 Task: Search one way flight ticket for 1 adult, 1 child, 1 infant in seat in premium economy from Brownsville: Brownsville/south Padre Island International Airport to Rockford: Chicago Rockford International Airport(was Northwest Chicagoland Regional Airport At Rockford) on 5-1-2023. Choice of flights is Emirates. Number of bags: 2 carry on bags and 4 checked bags. Outbound departure time preference is 17:00.
Action: Mouse moved to (327, 359)
Screenshot: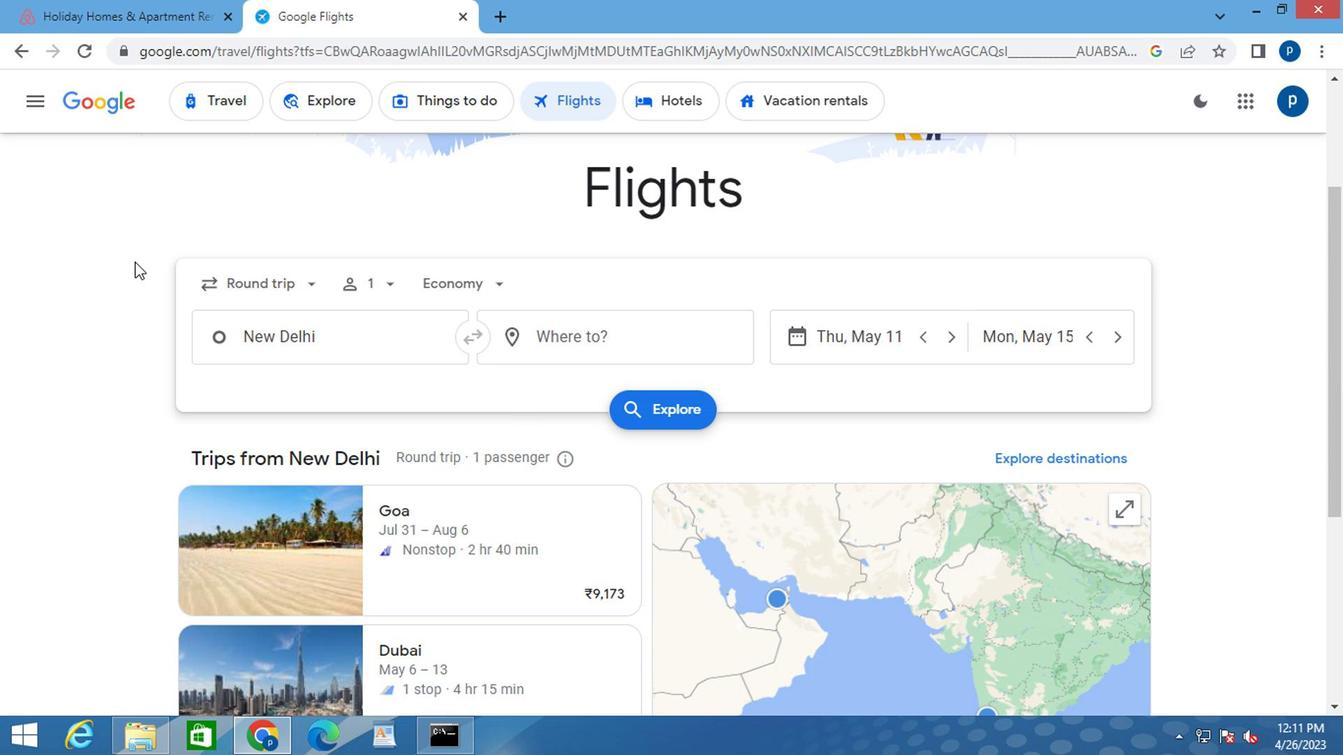 
Action: Mouse pressed left at (327, 359)
Screenshot: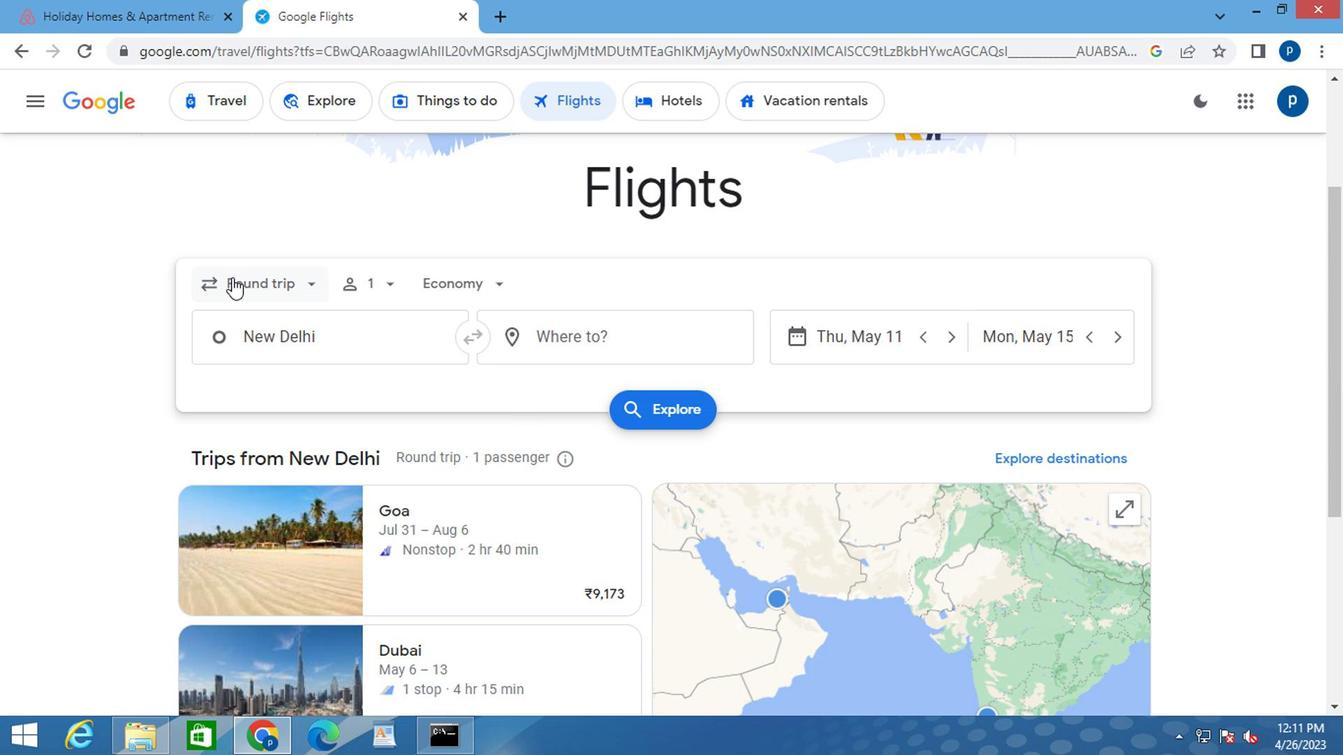 
Action: Mouse moved to (371, 424)
Screenshot: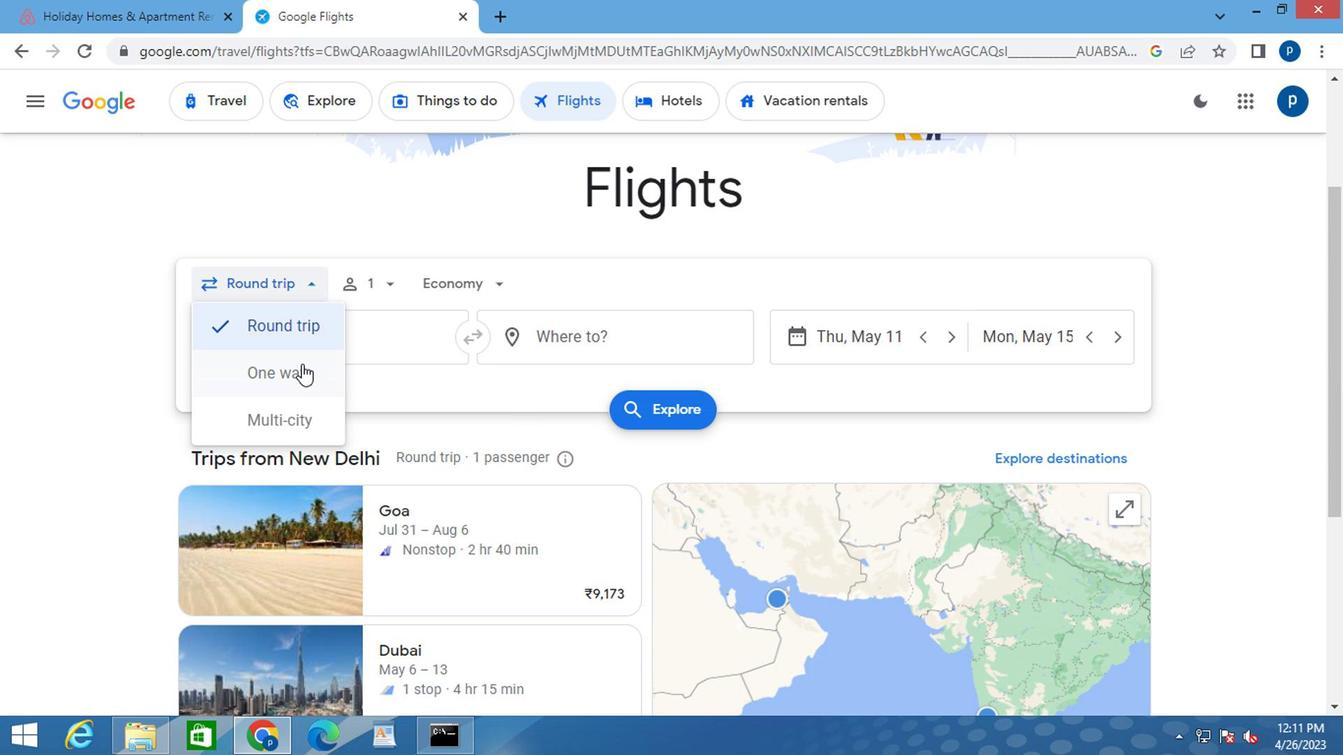 
Action: Mouse pressed left at (371, 424)
Screenshot: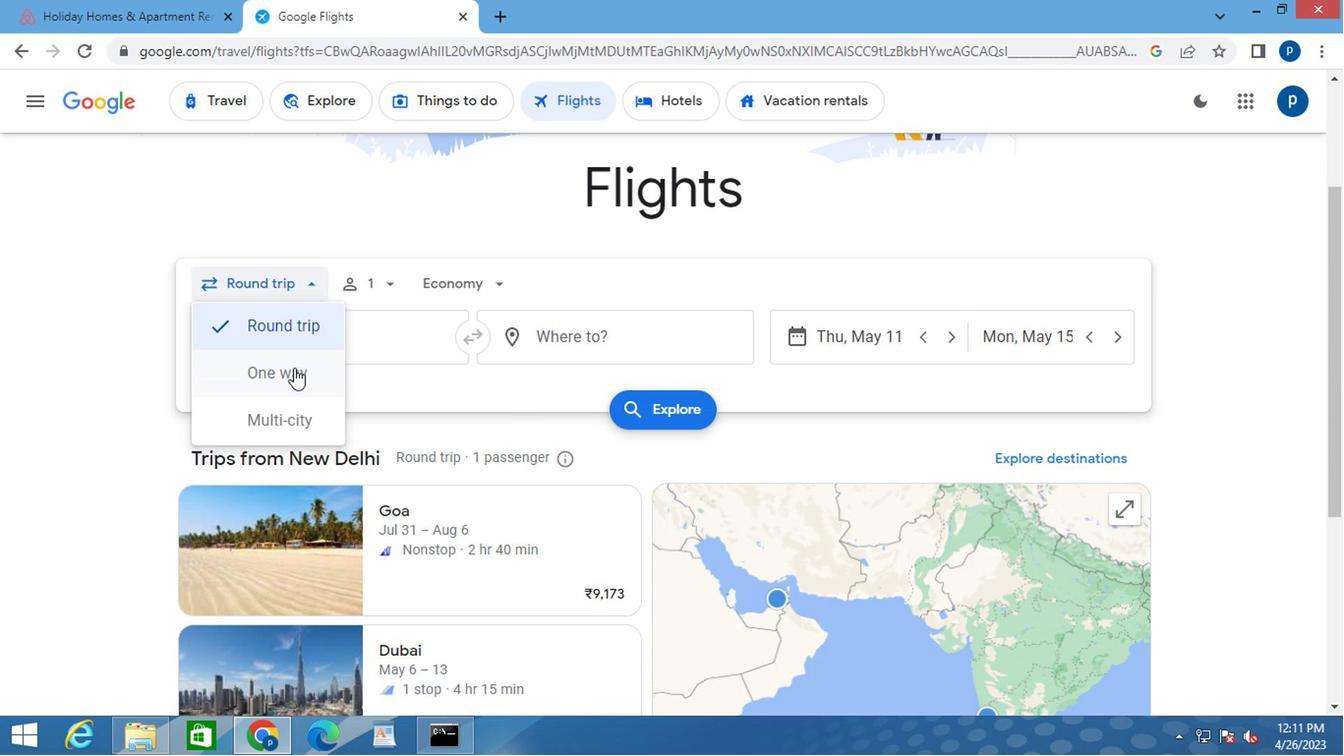 
Action: Mouse moved to (431, 365)
Screenshot: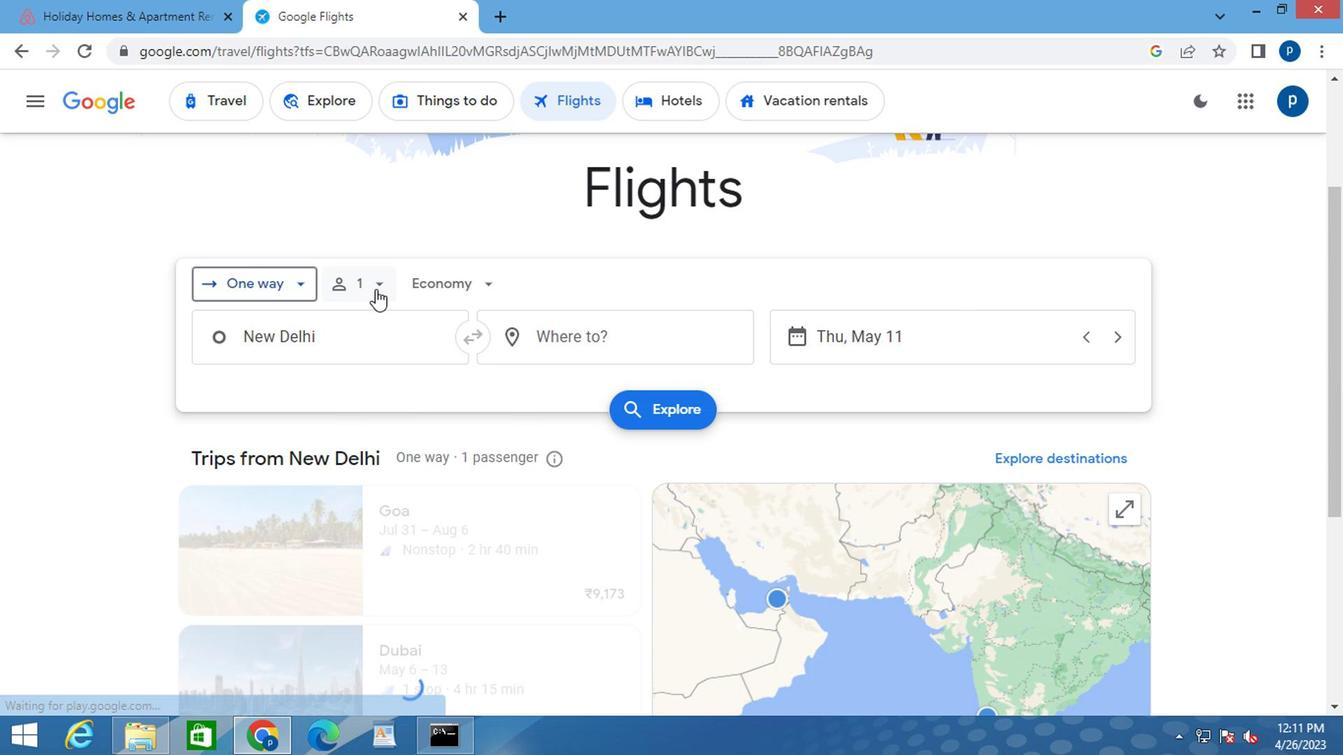 
Action: Mouse pressed left at (431, 365)
Screenshot: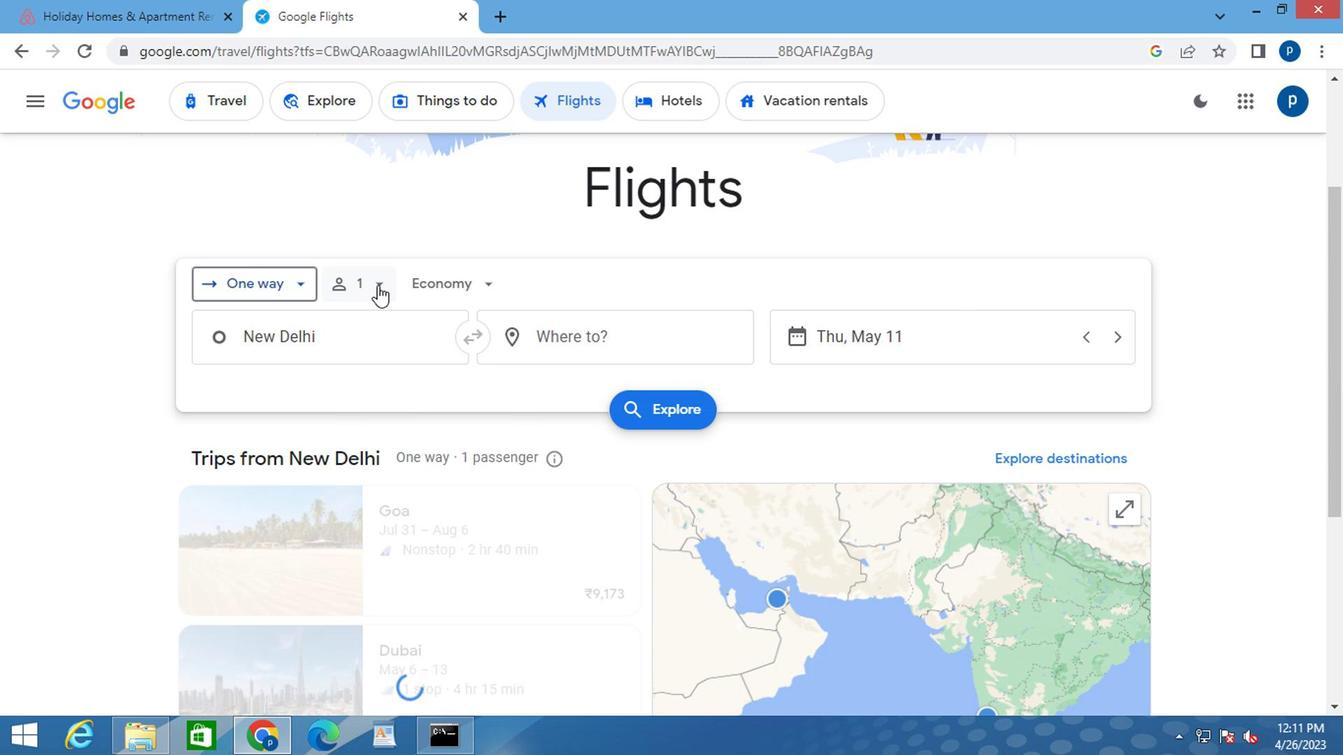 
Action: Mouse moved to (541, 429)
Screenshot: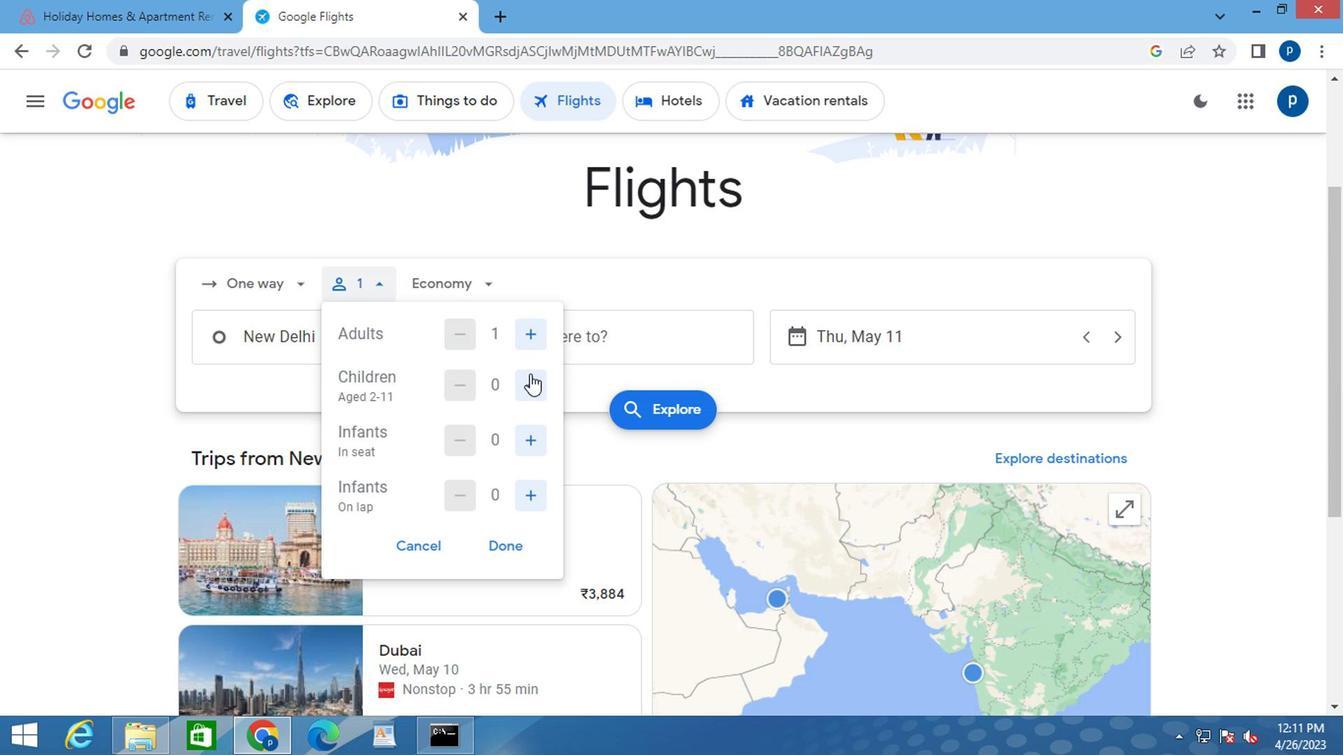 
Action: Mouse pressed left at (541, 429)
Screenshot: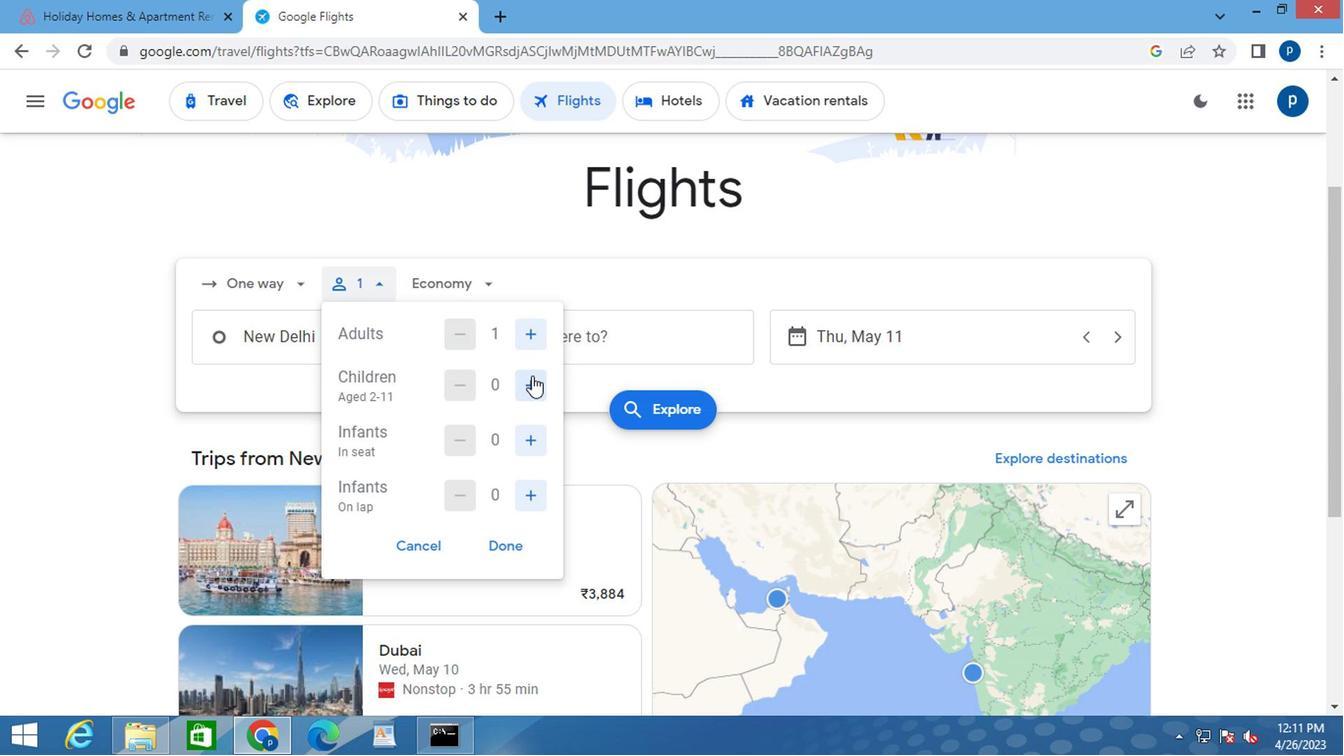 
Action: Mouse moved to (544, 468)
Screenshot: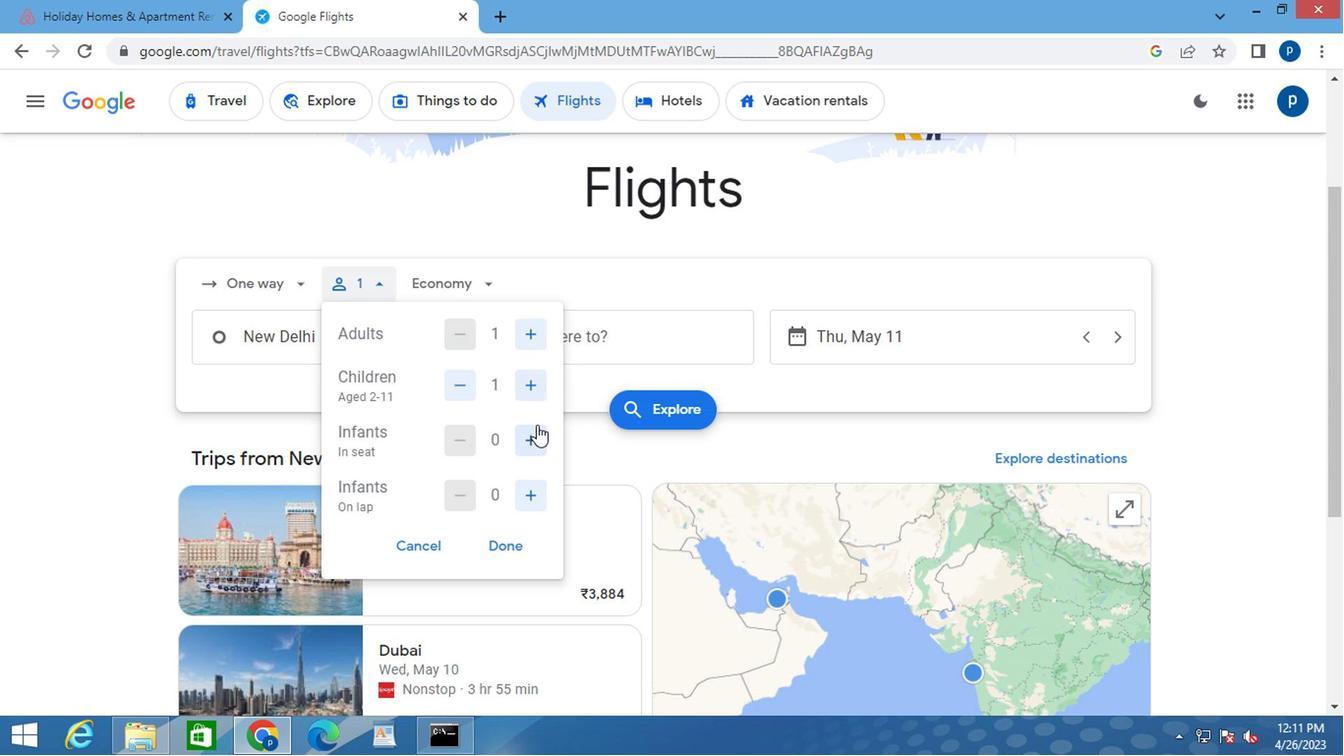 
Action: Mouse pressed left at (544, 468)
Screenshot: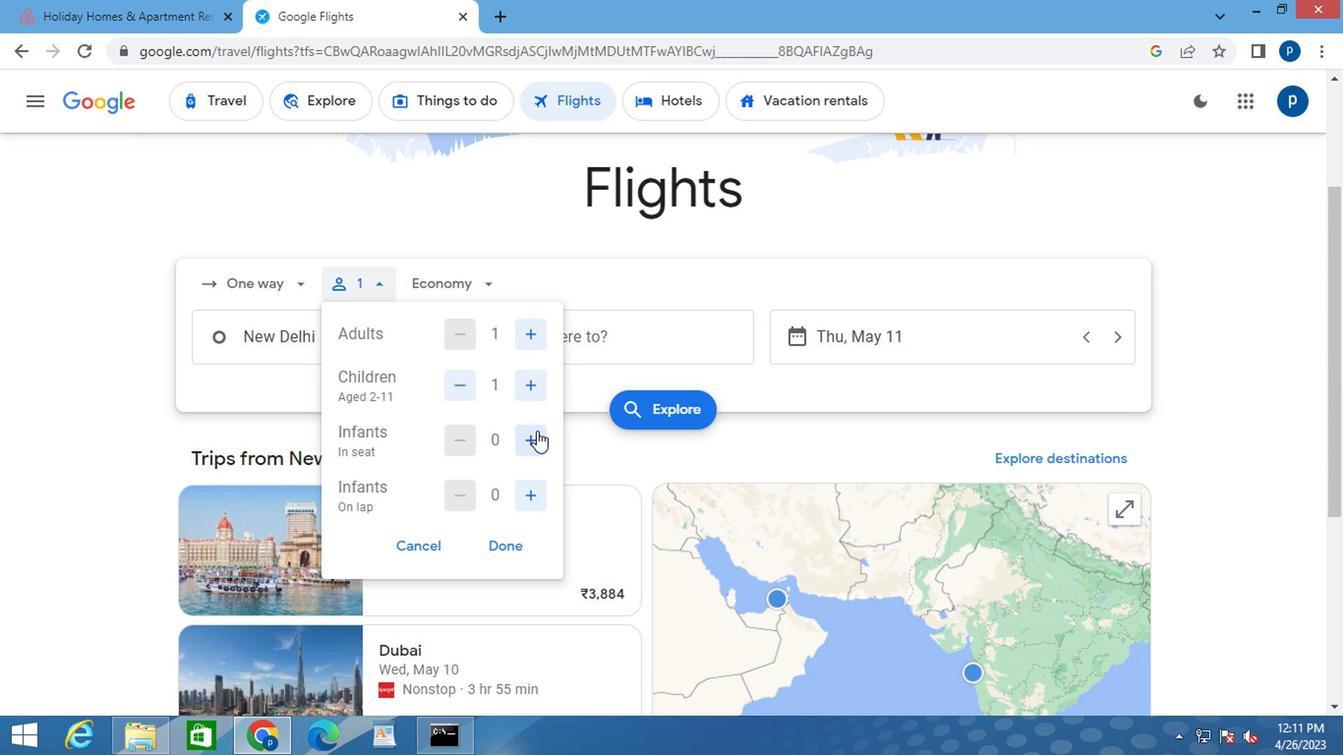 
Action: Mouse moved to (526, 548)
Screenshot: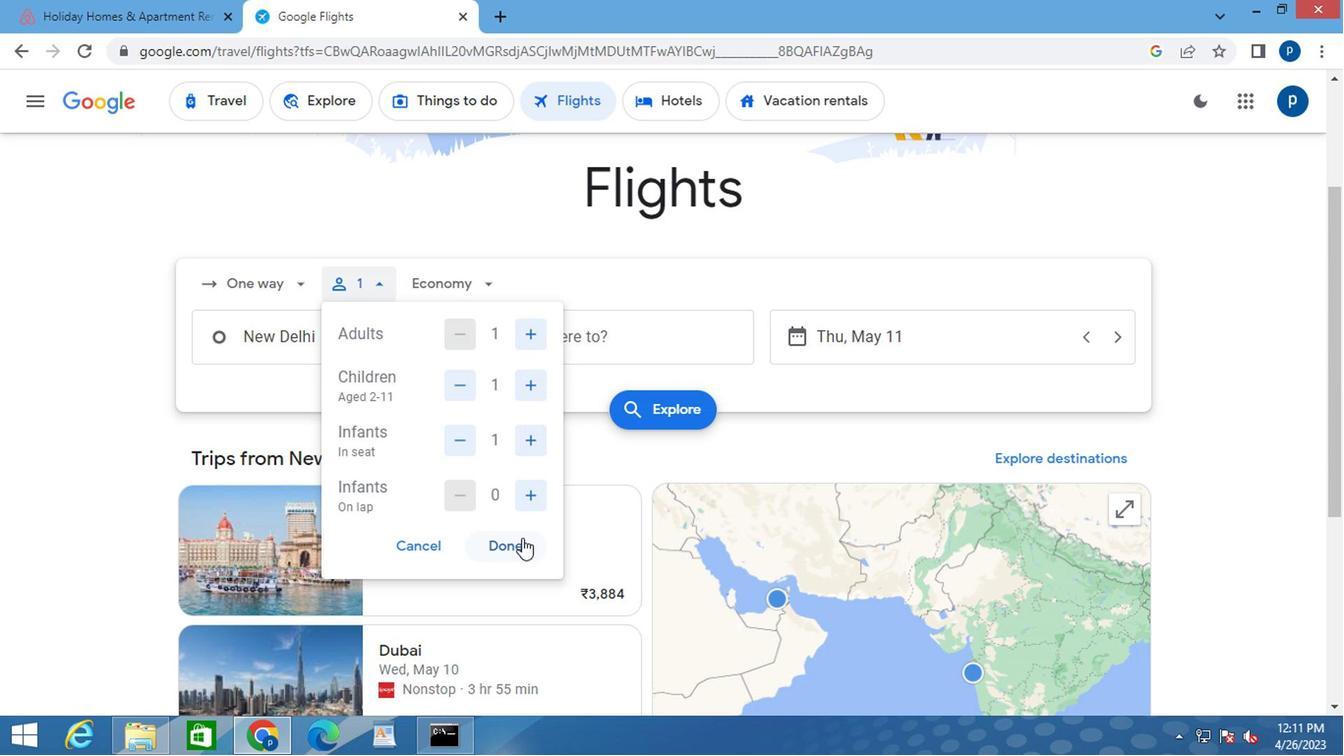 
Action: Mouse pressed left at (526, 548)
Screenshot: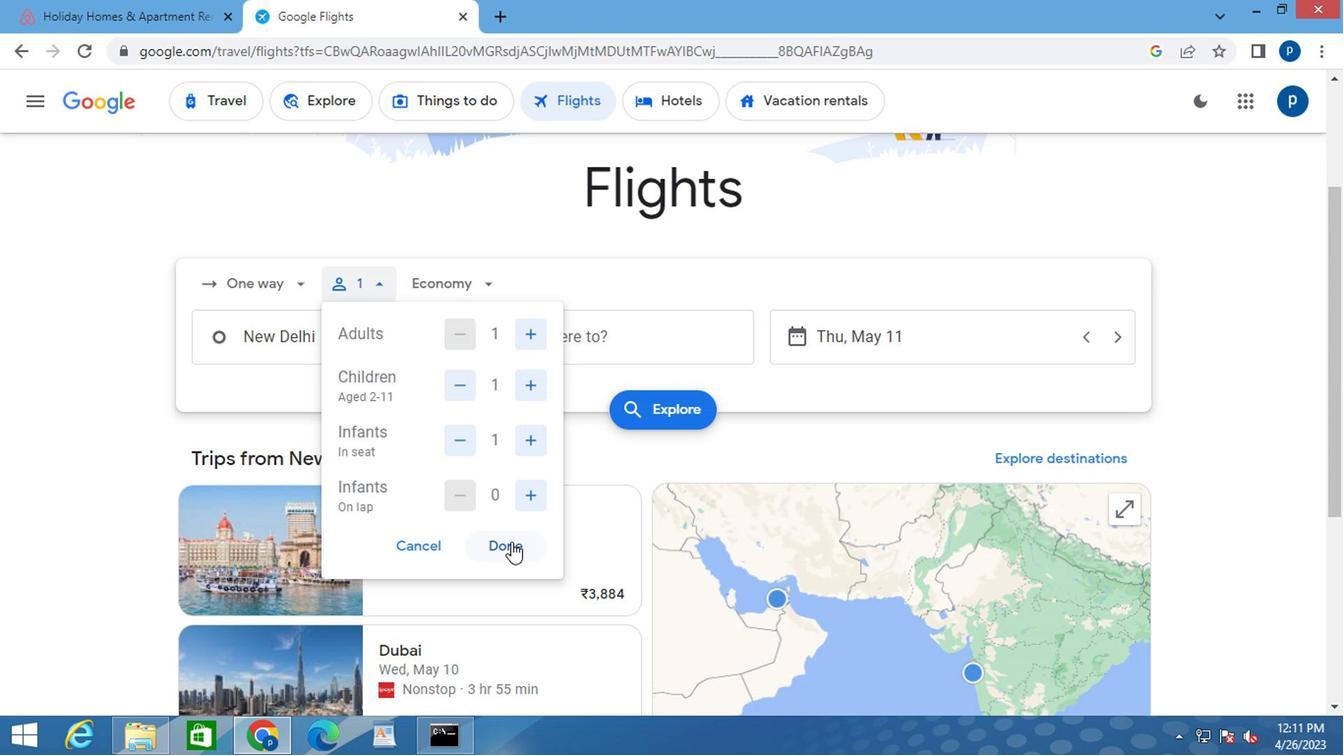 
Action: Mouse moved to (490, 357)
Screenshot: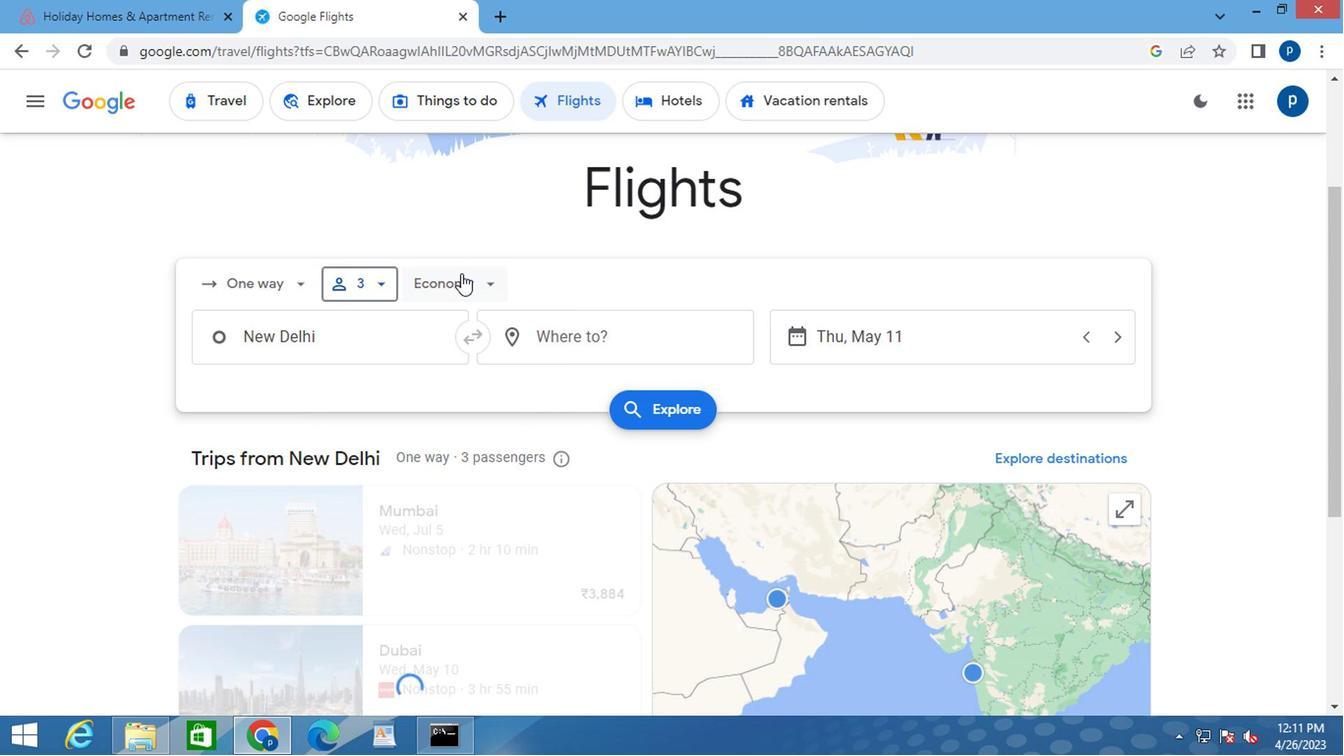 
Action: Mouse pressed left at (490, 357)
Screenshot: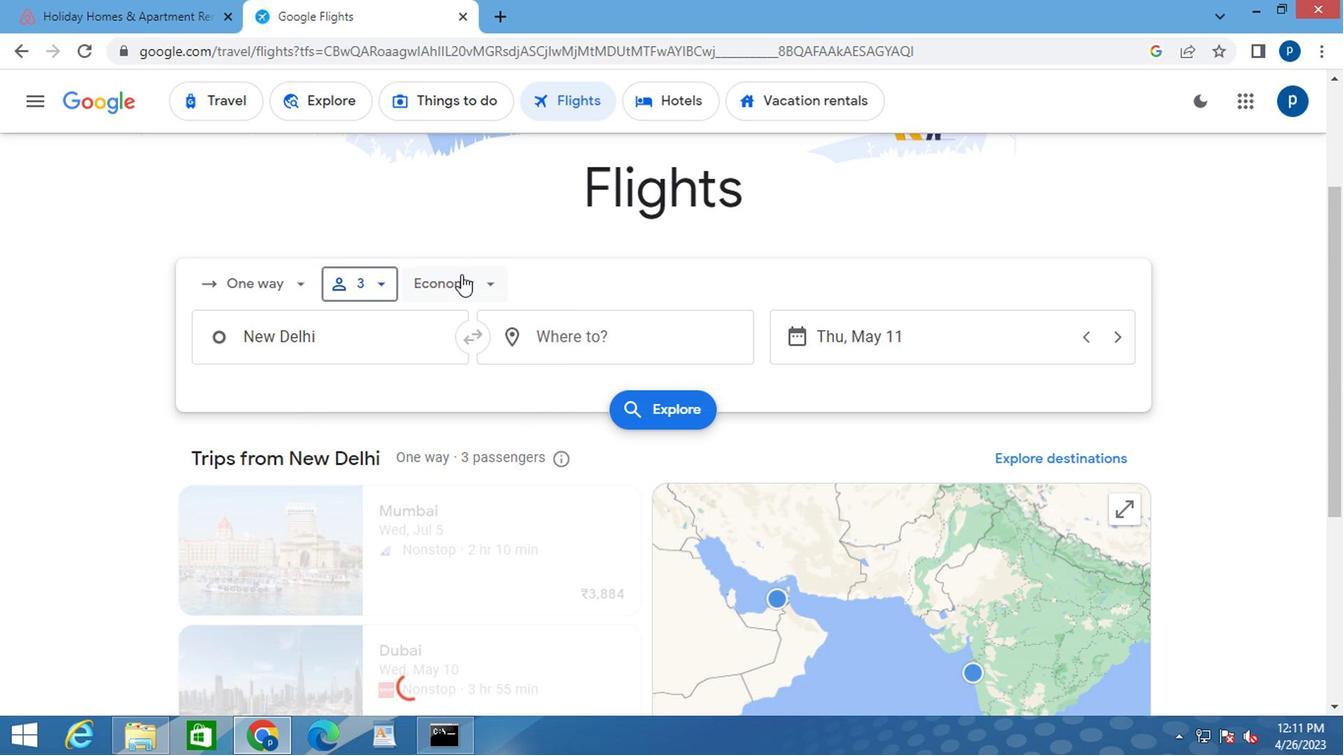 
Action: Mouse moved to (509, 424)
Screenshot: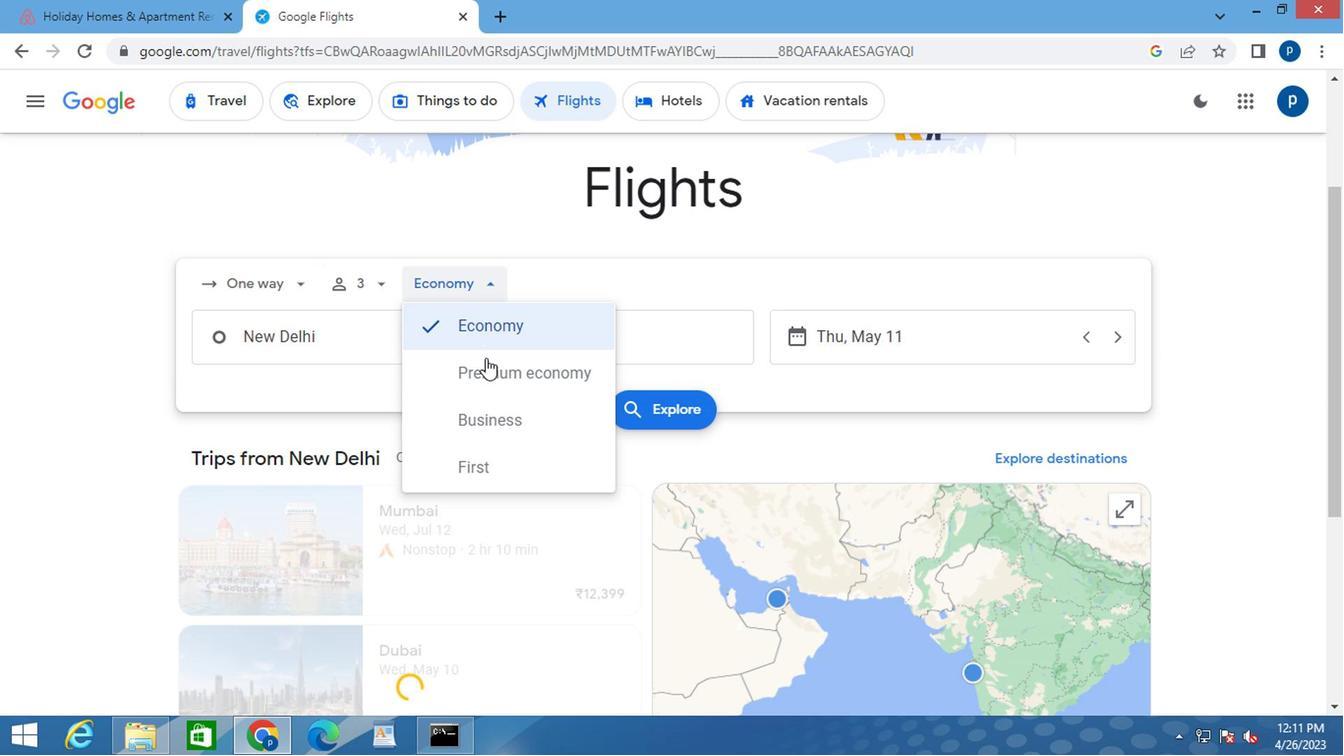 
Action: Mouse pressed left at (509, 424)
Screenshot: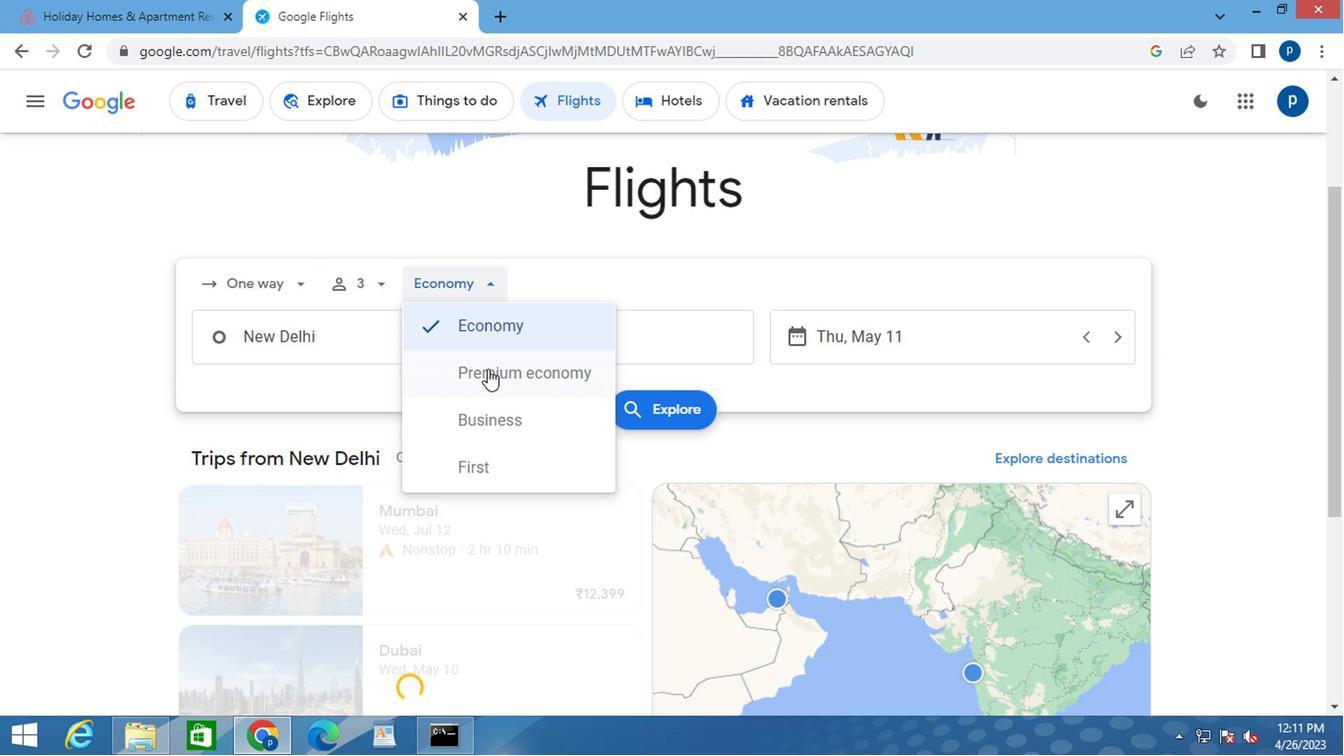
Action: Mouse moved to (396, 406)
Screenshot: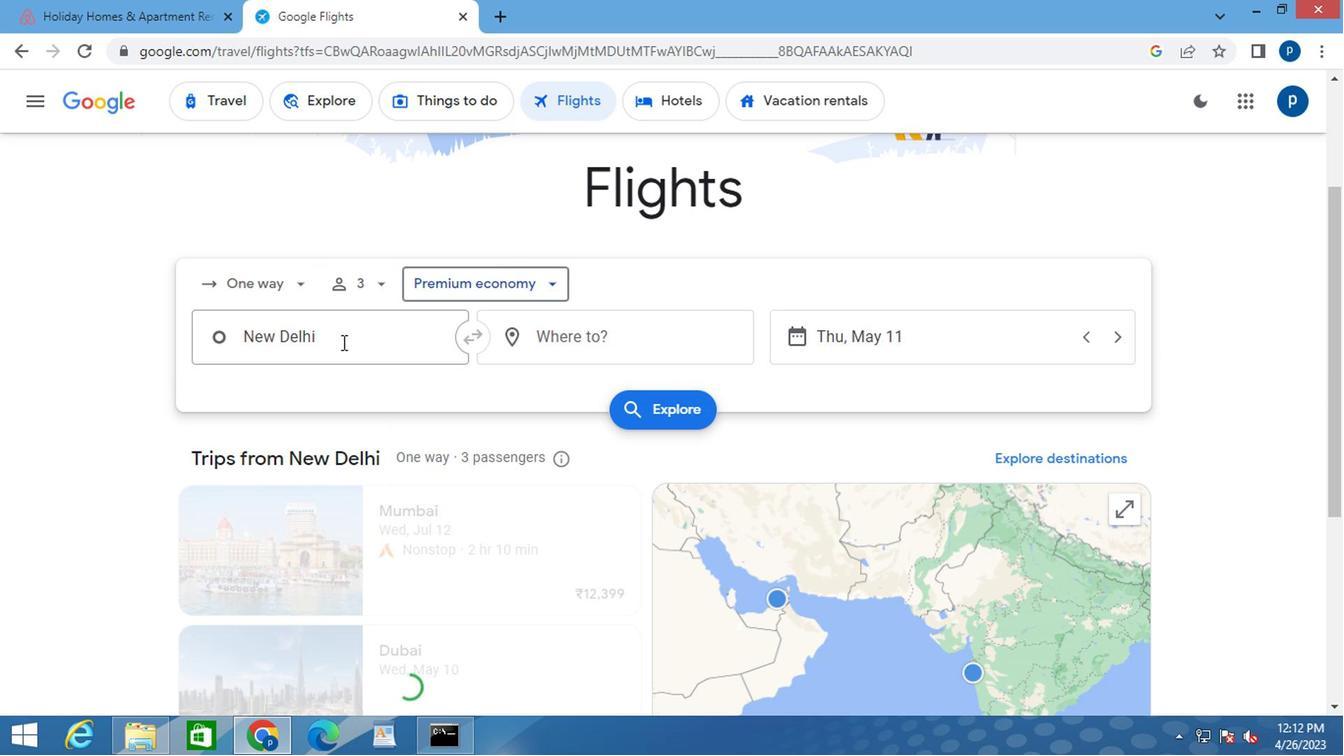 
Action: Mouse pressed left at (396, 406)
Screenshot: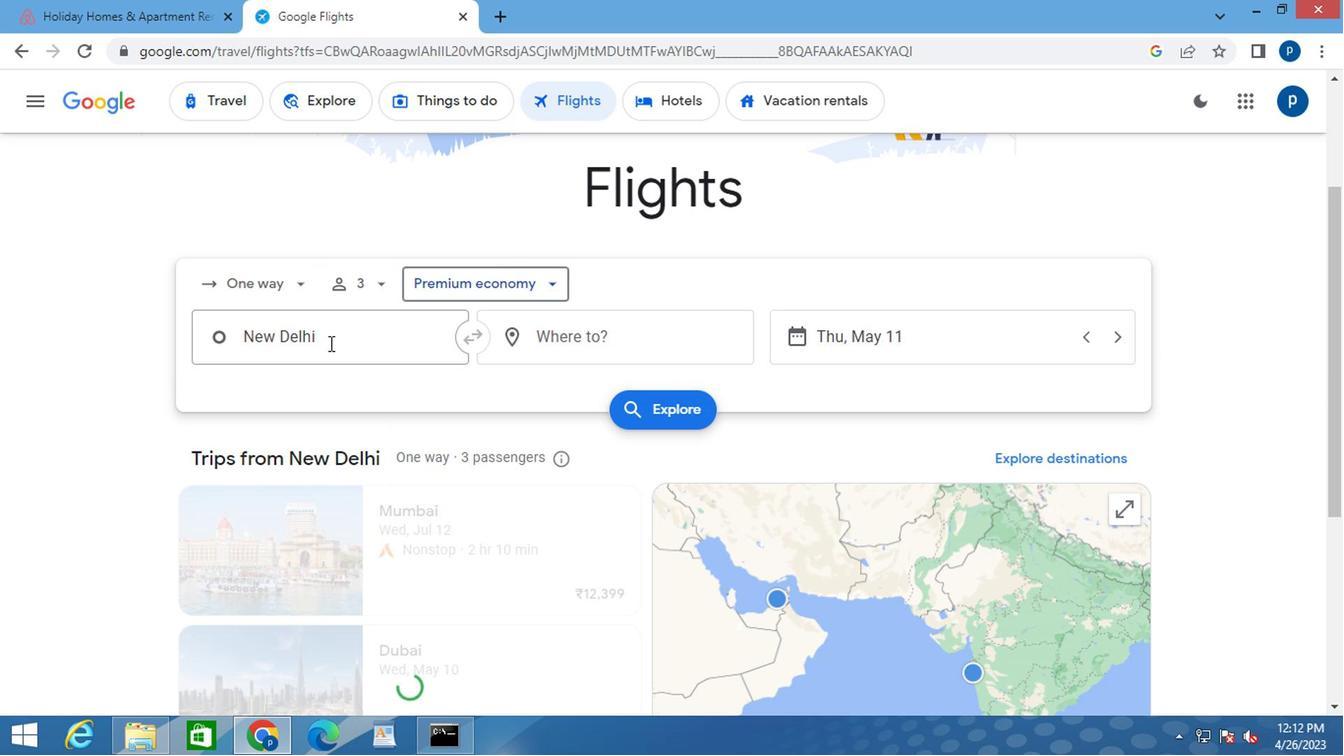 
Action: Mouse pressed left at (396, 406)
Screenshot: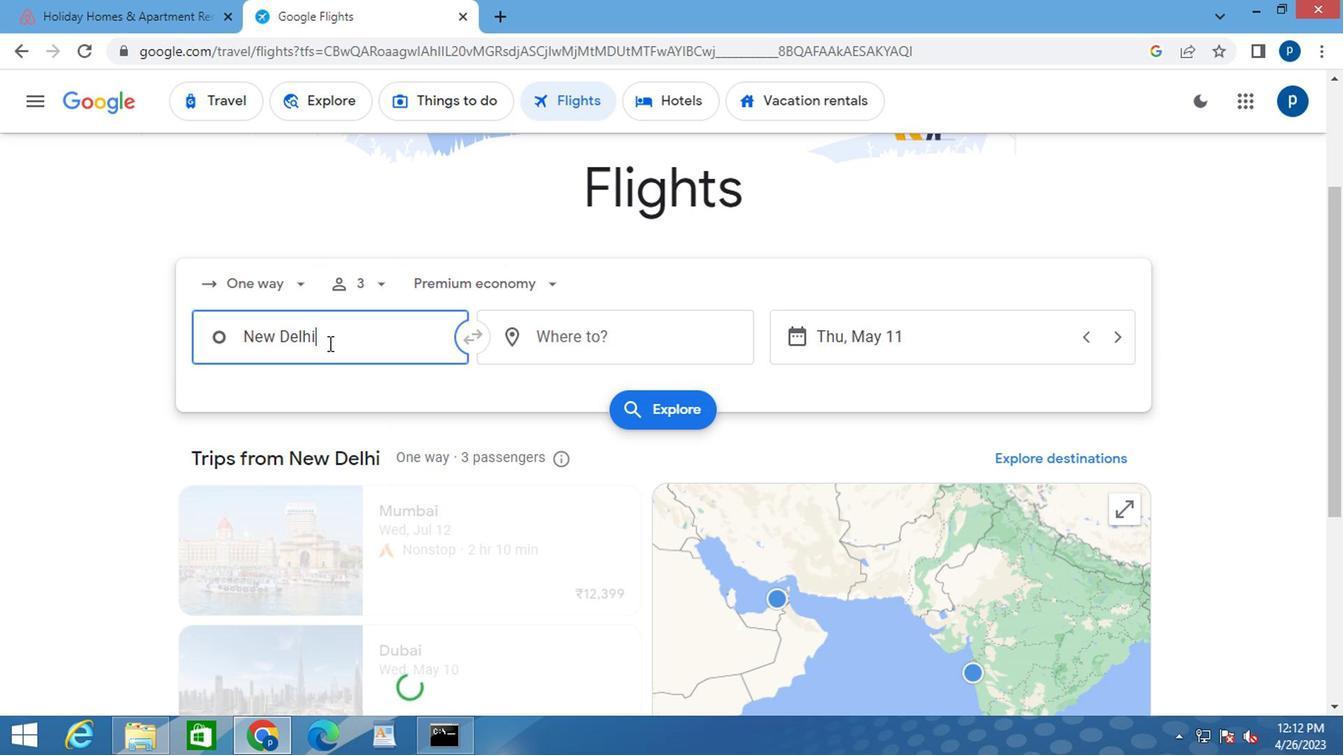
Action: Key pressed <Key.caps_lock>b<Key.caps_lock>rownsville<Key.space>so
Screenshot: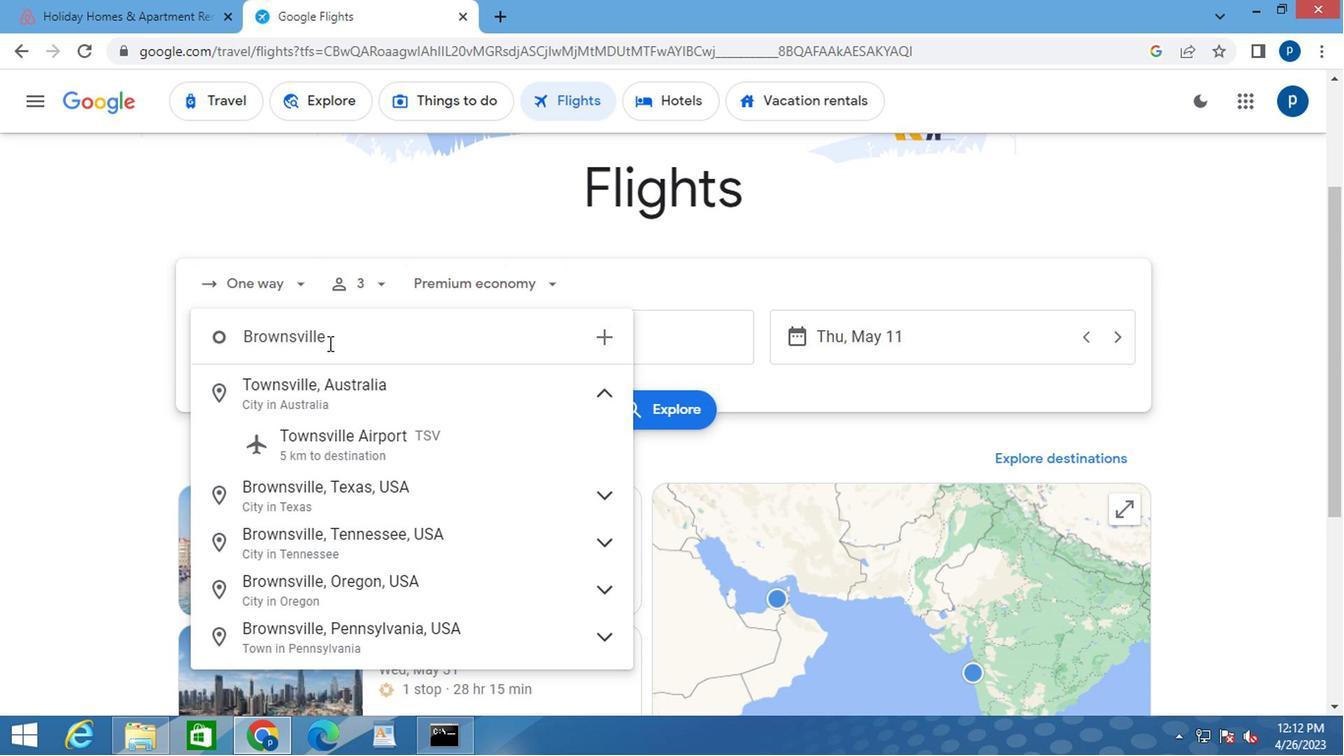 
Action: Mouse moved to (411, 438)
Screenshot: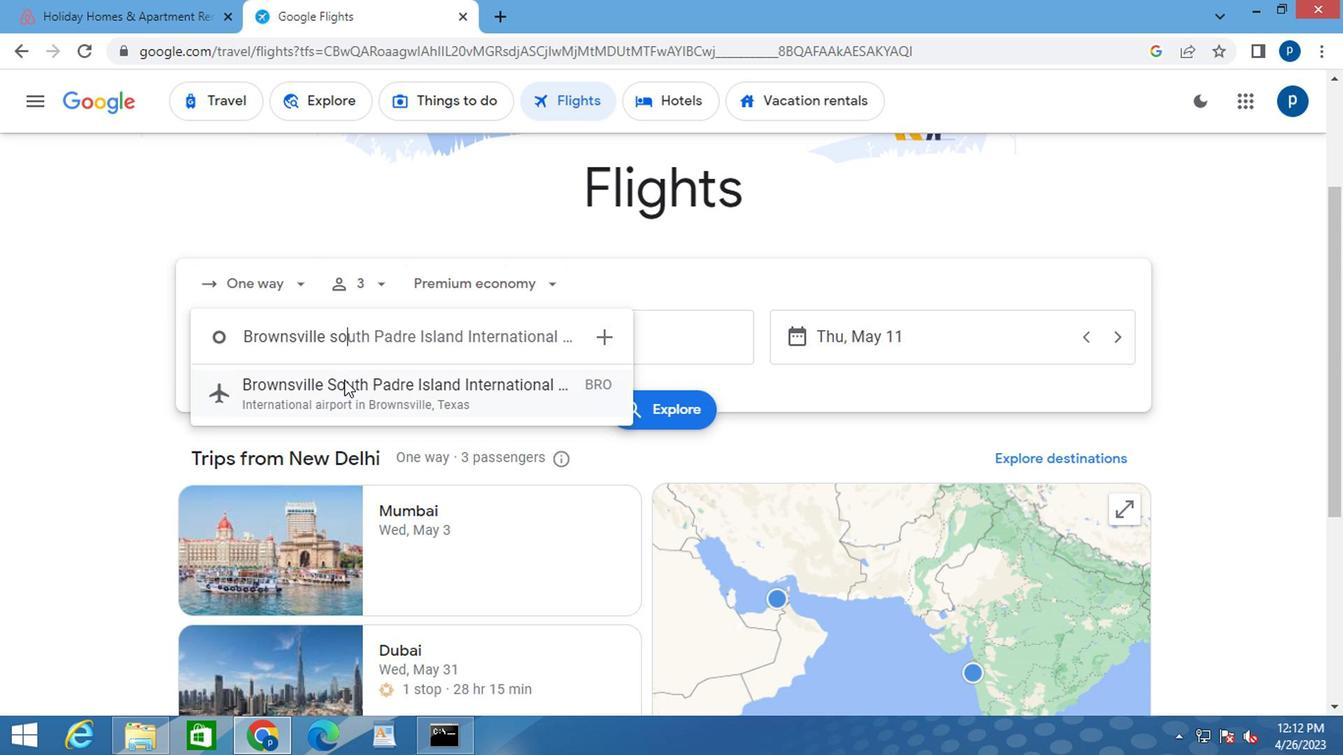 
Action: Mouse pressed left at (411, 438)
Screenshot: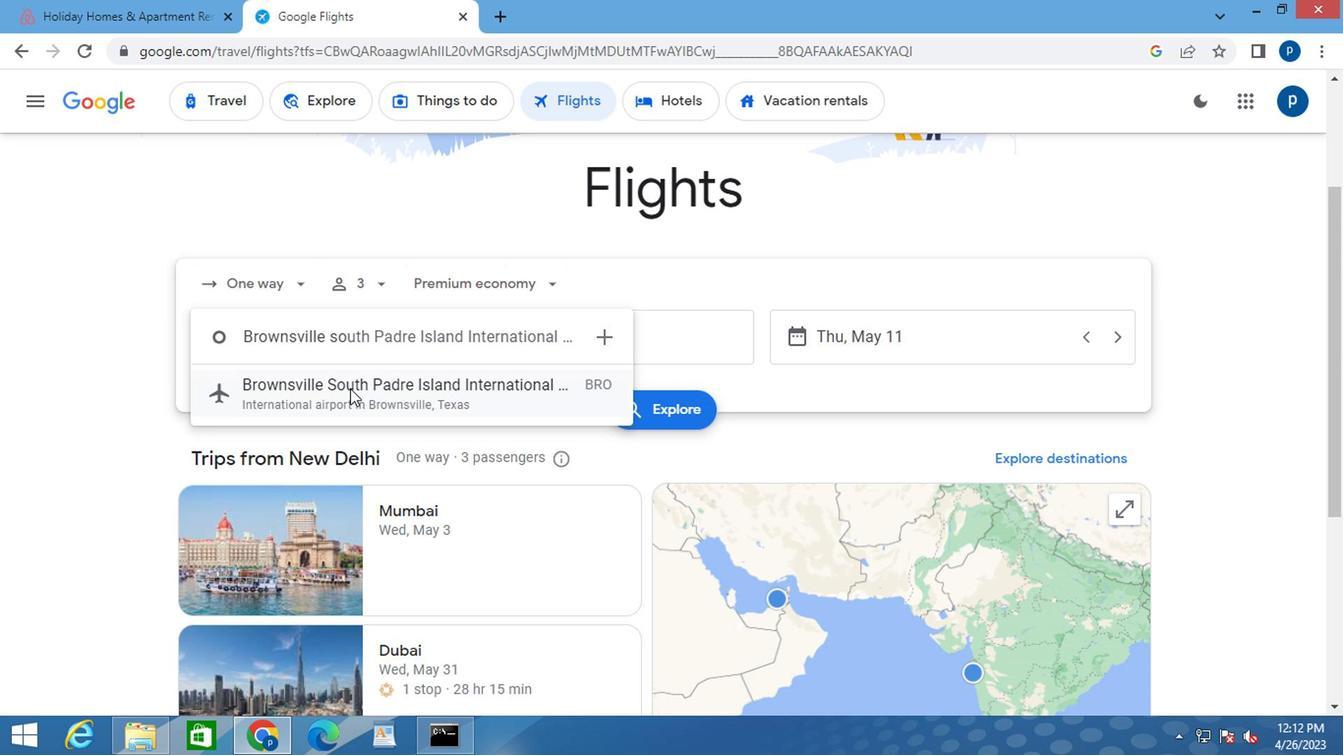 
Action: Mouse moved to (548, 399)
Screenshot: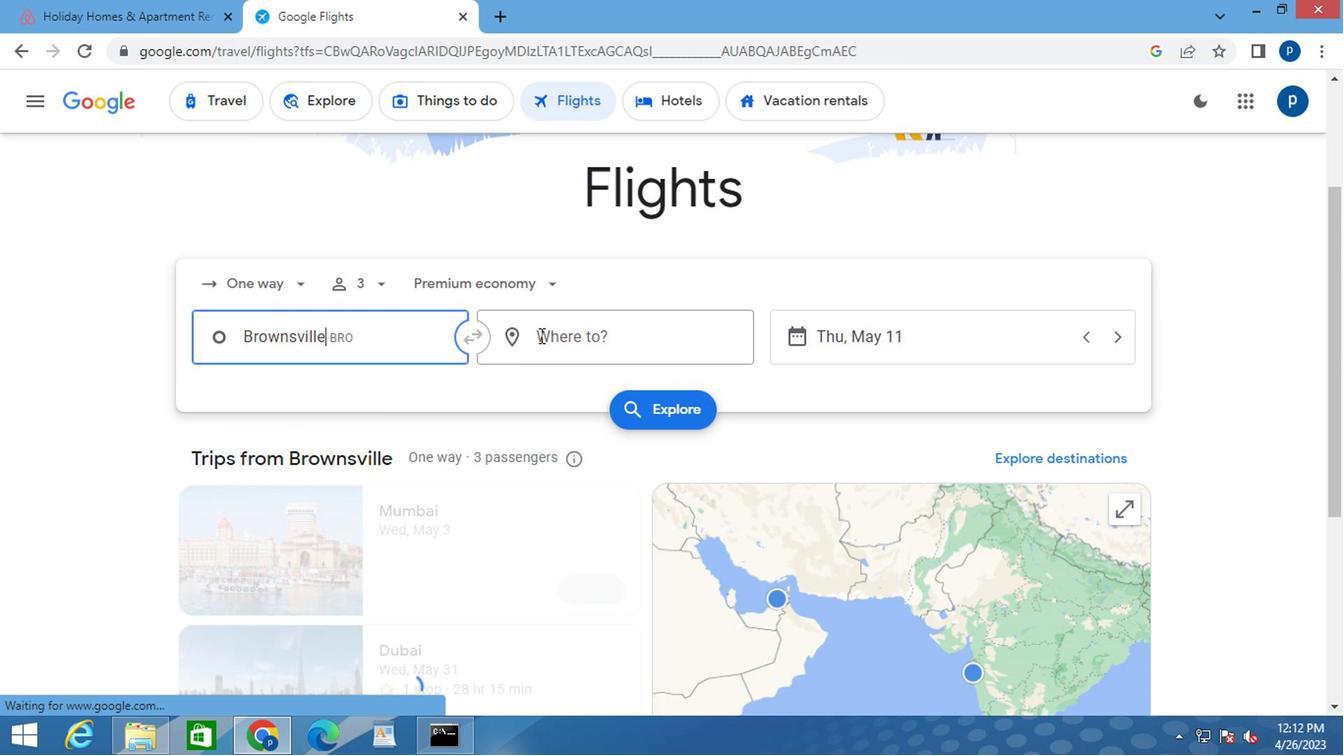 
Action: Mouse pressed left at (548, 399)
Screenshot: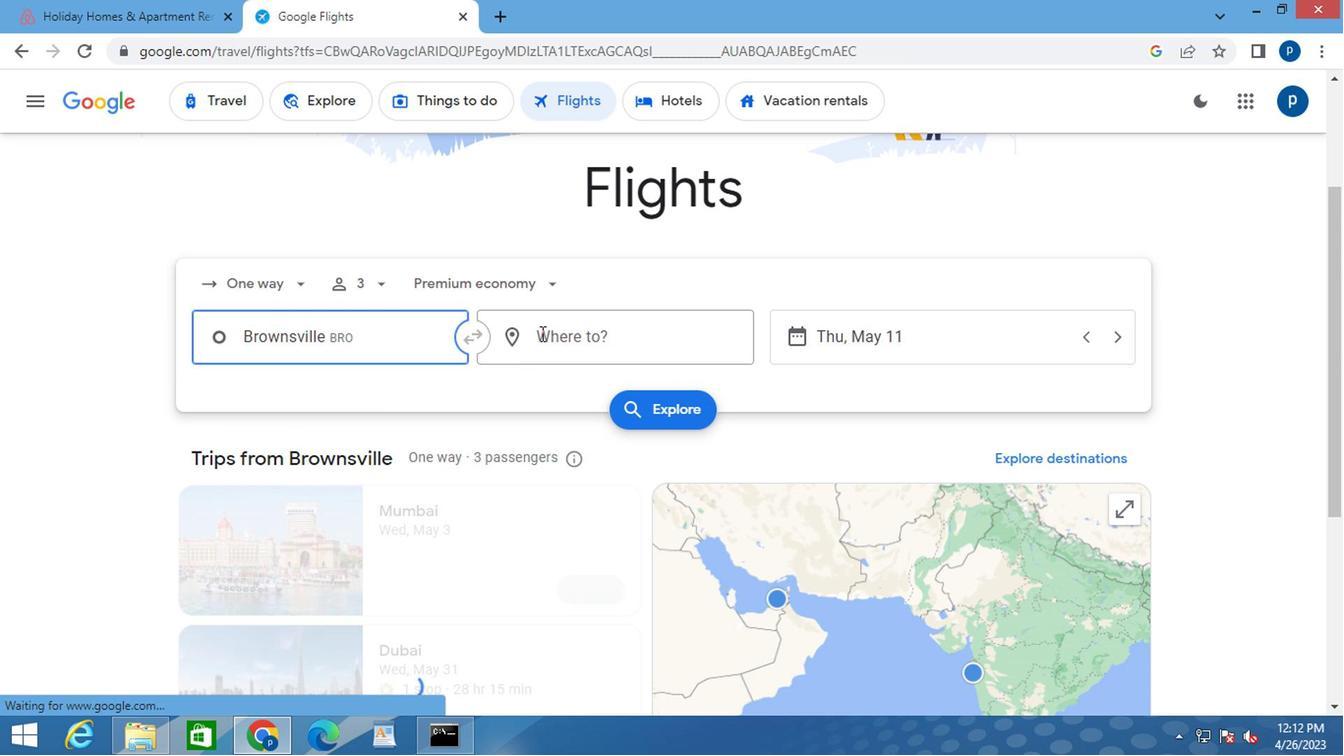 
Action: Key pressed <Key.caps_lock>c<Key.caps_lock>hicago
Screenshot: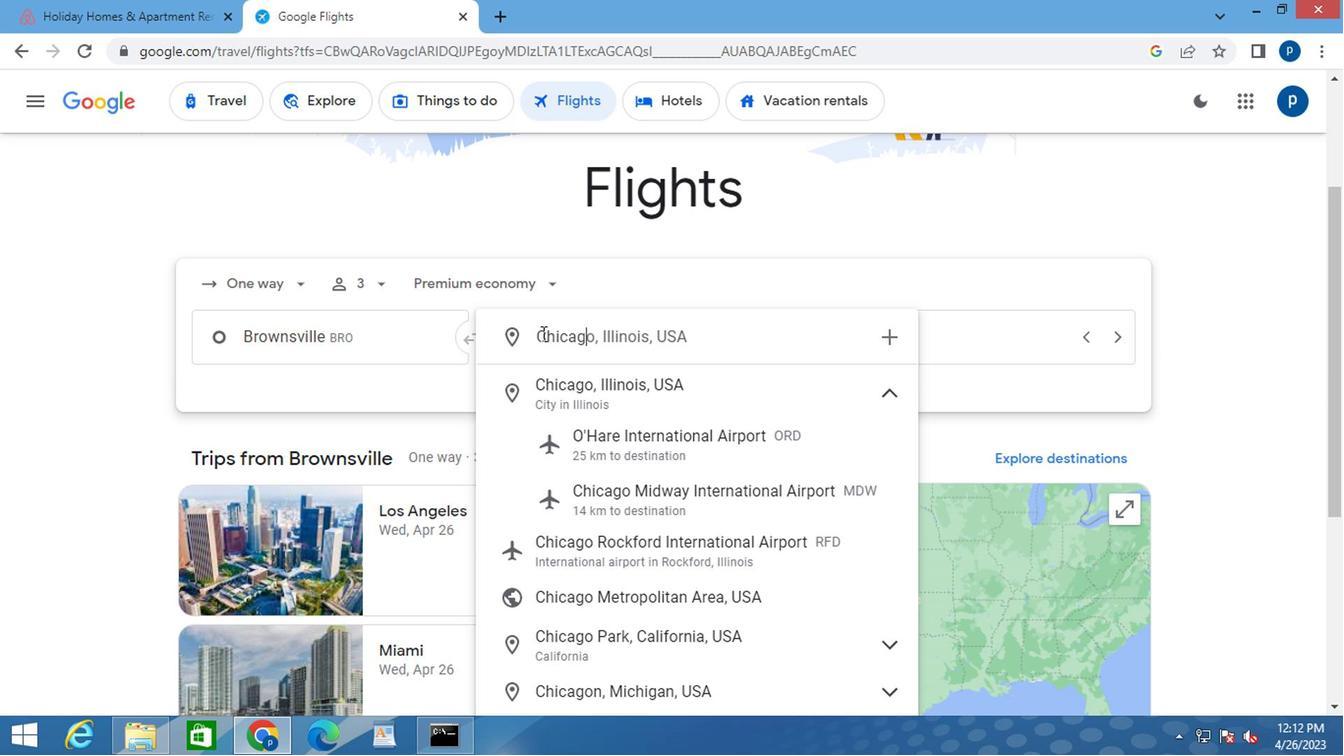 
Action: Mouse moved to (595, 547)
Screenshot: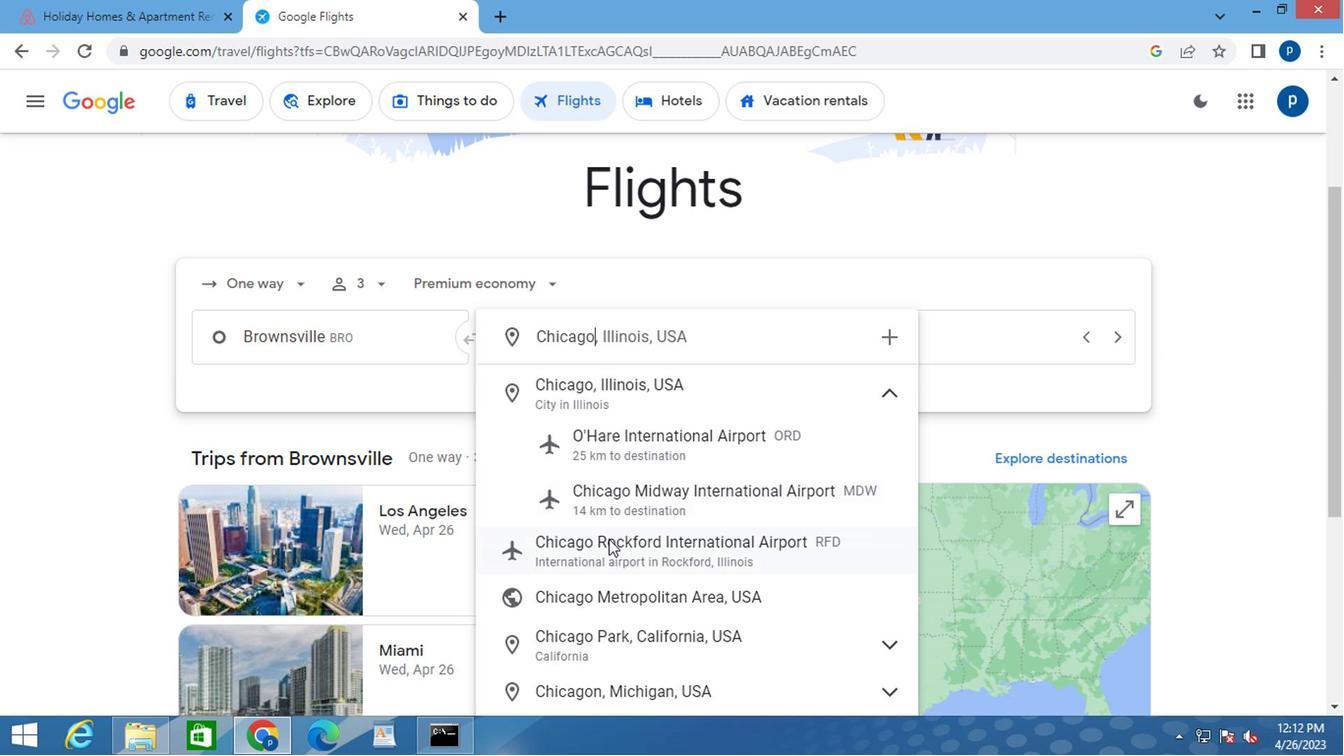 
Action: Mouse pressed left at (595, 547)
Screenshot: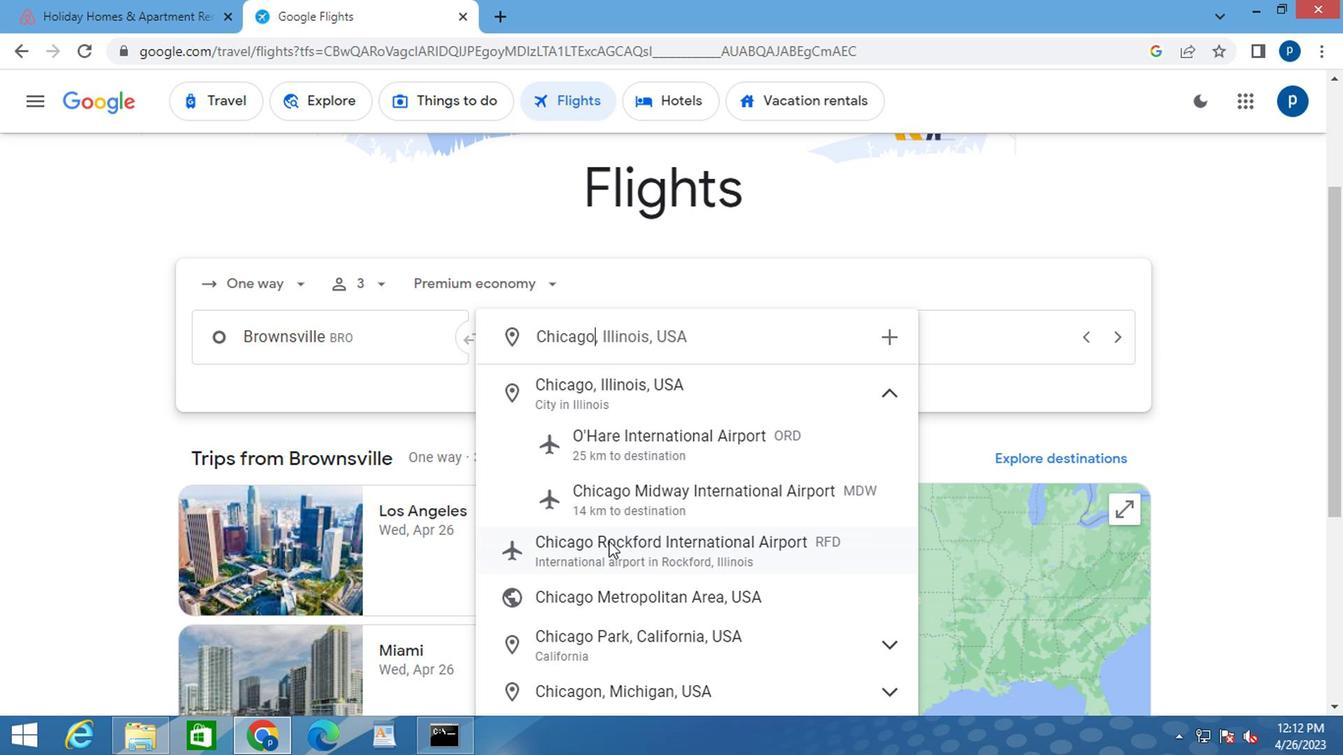 
Action: Mouse moved to (734, 397)
Screenshot: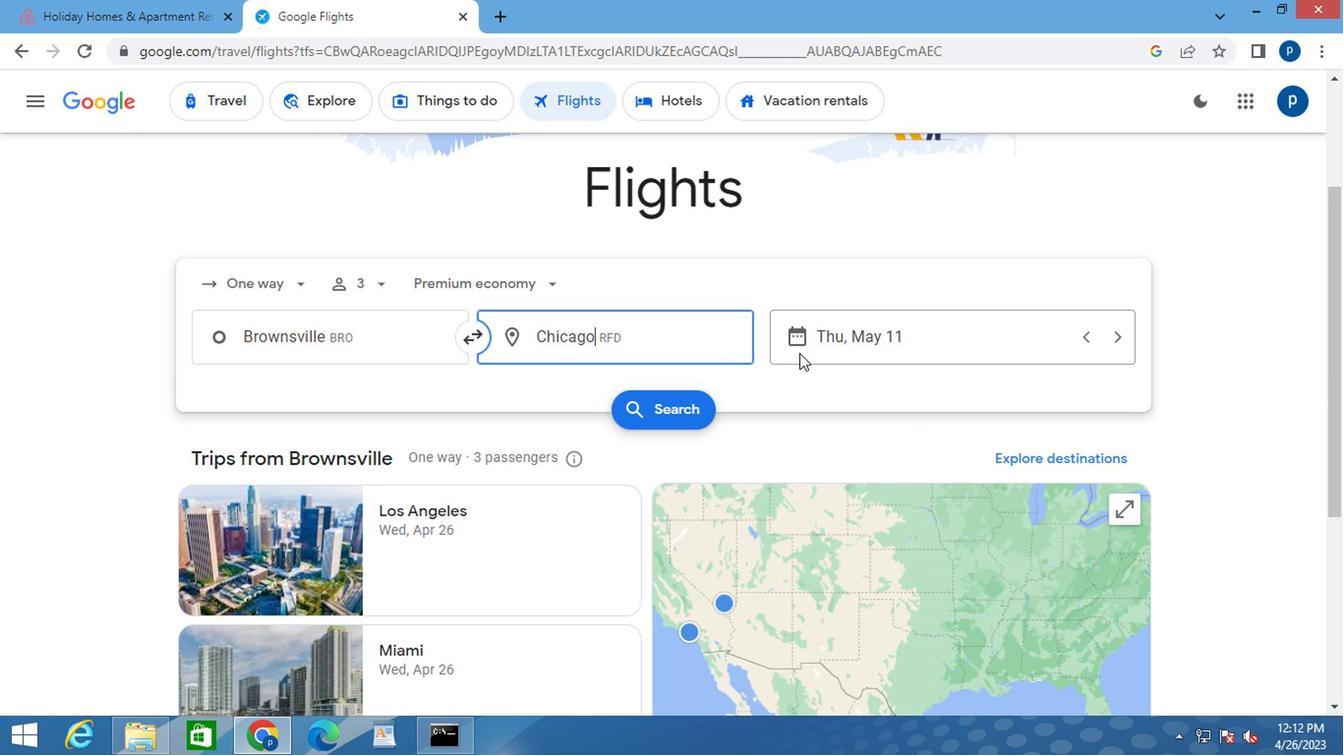
Action: Mouse pressed left at (734, 397)
Screenshot: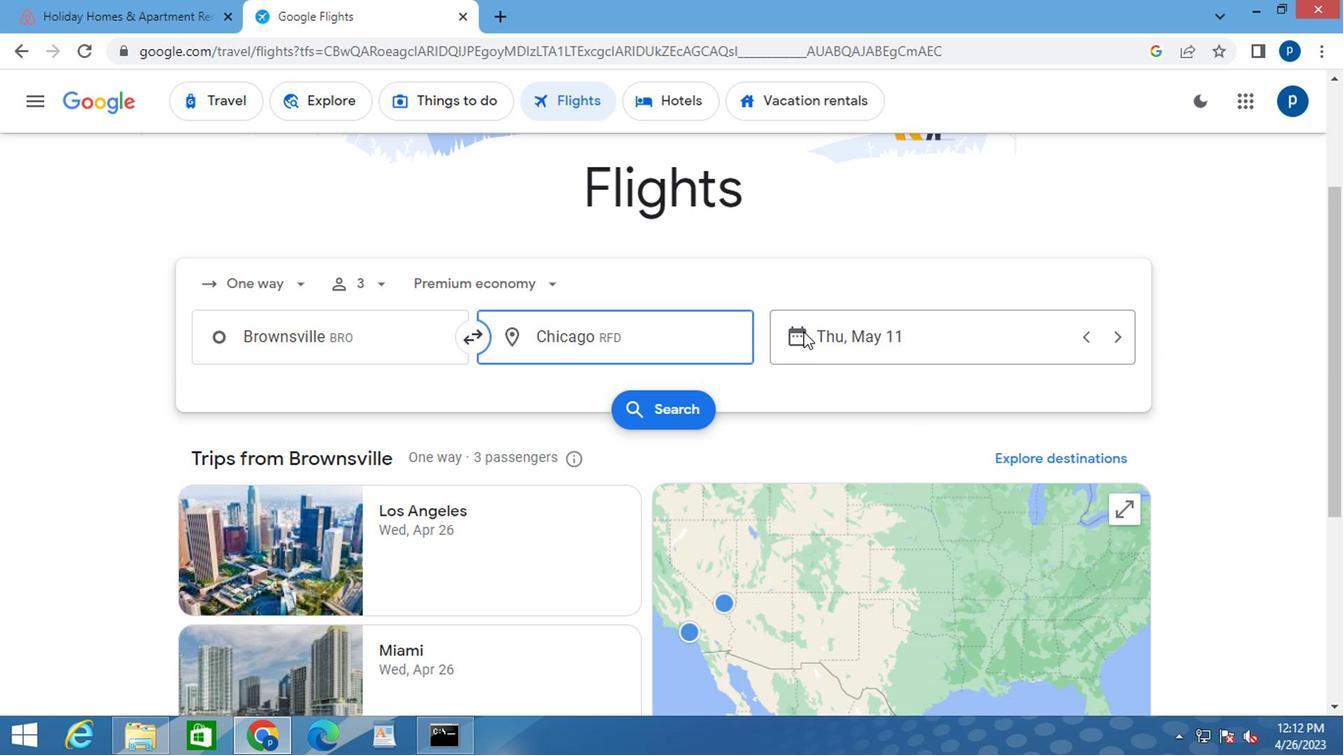 
Action: Mouse moved to (775, 415)
Screenshot: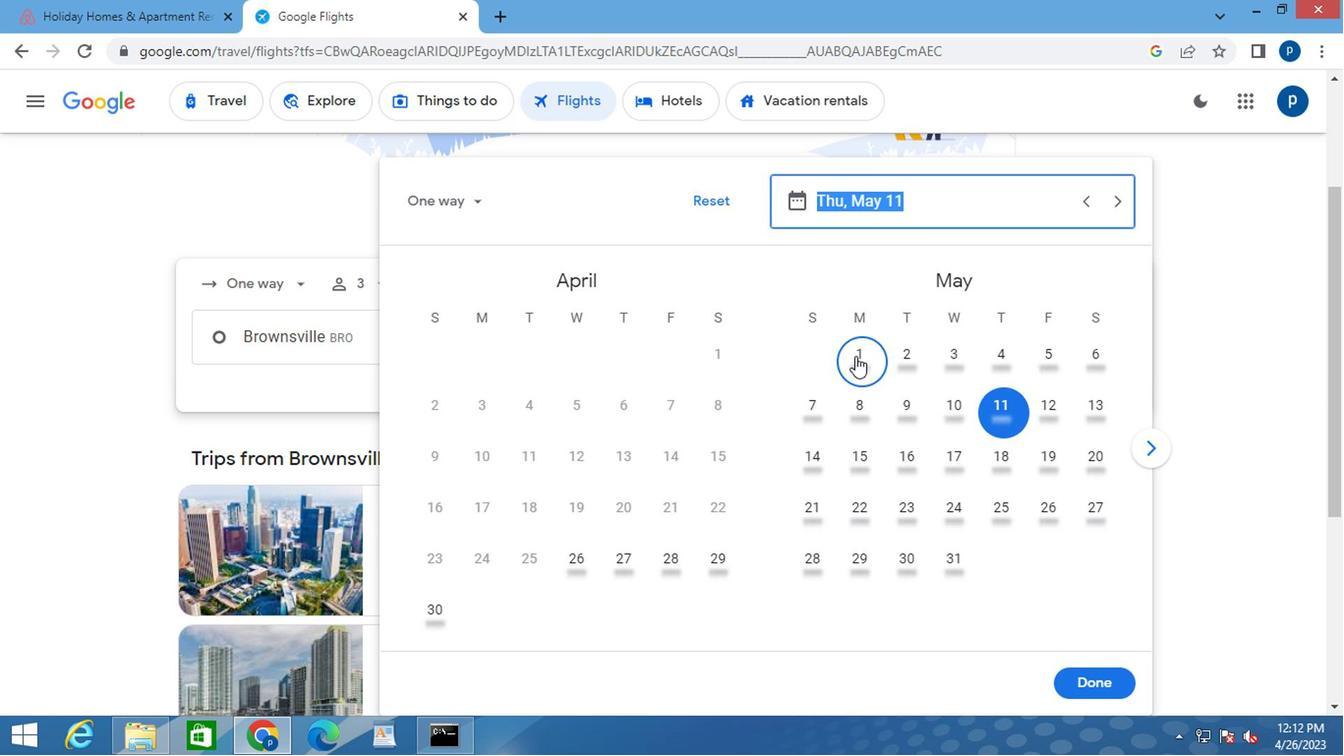 
Action: Mouse pressed left at (775, 415)
Screenshot: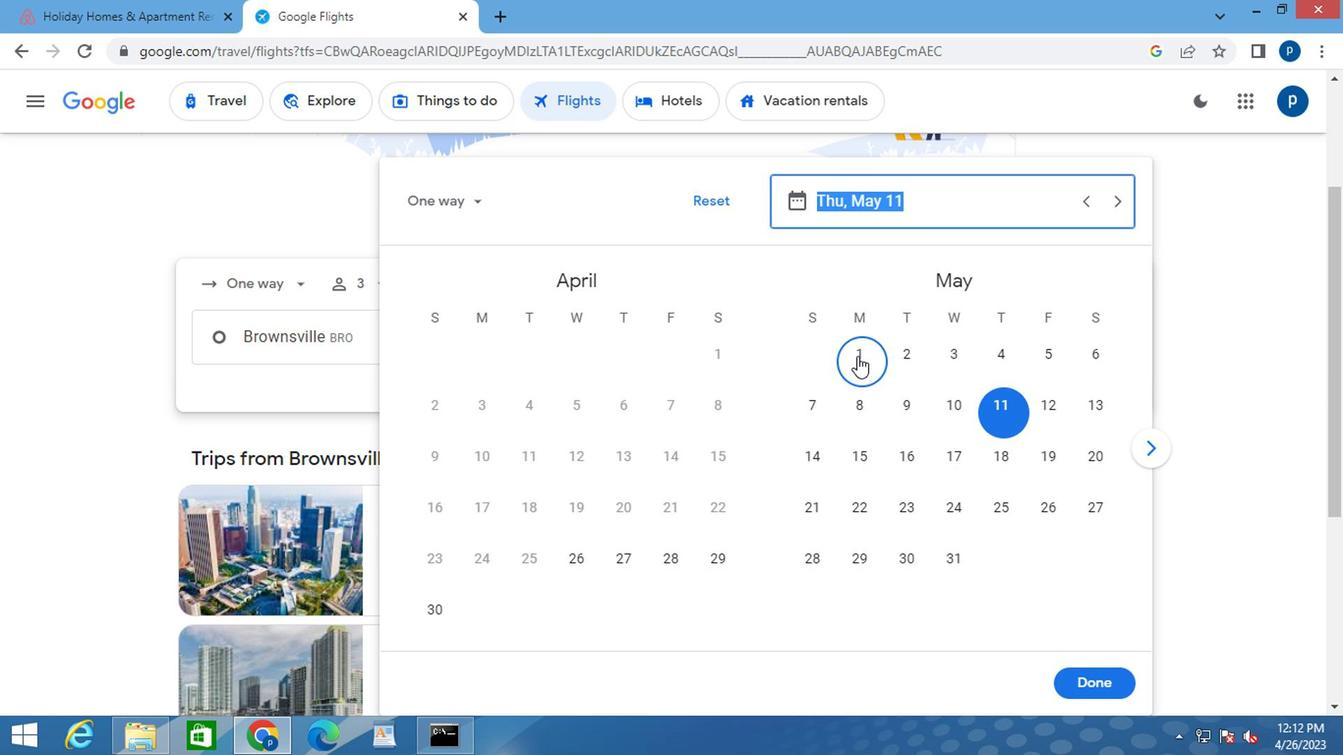 
Action: Mouse moved to (930, 641)
Screenshot: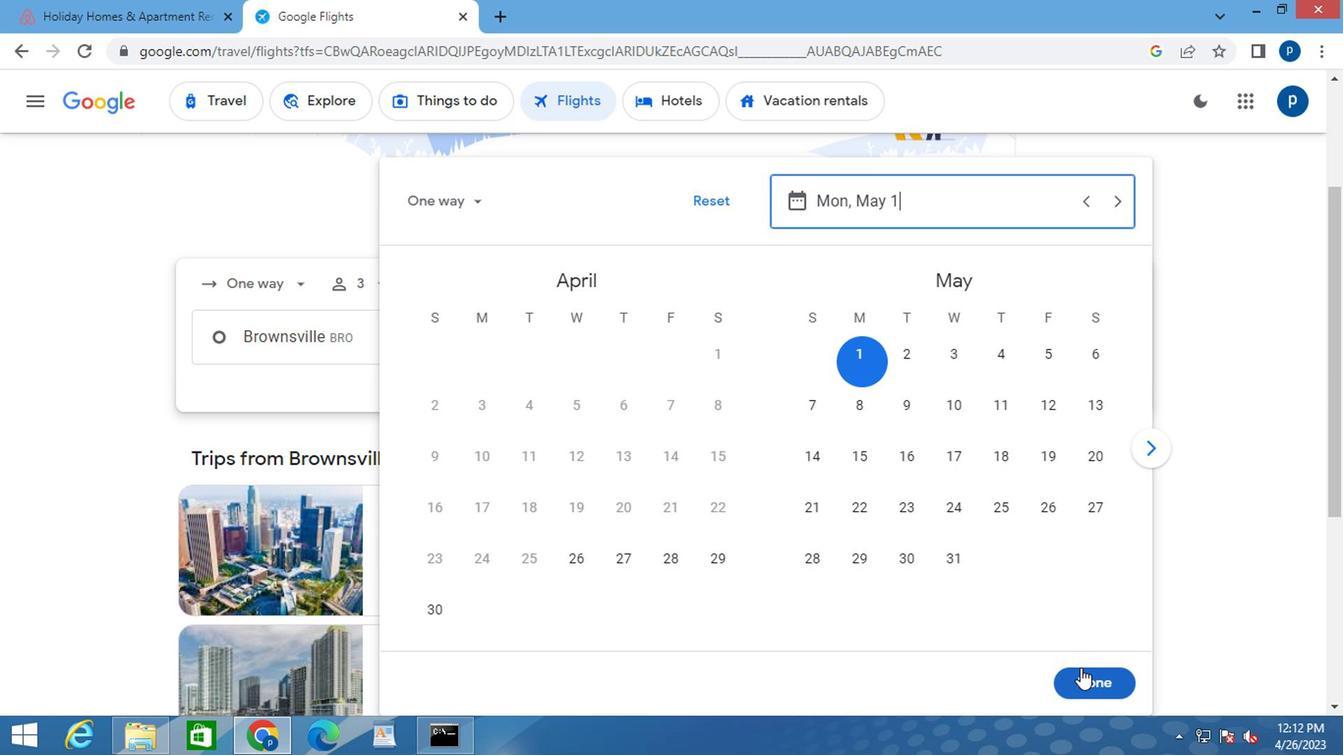 
Action: Mouse pressed left at (930, 641)
Screenshot: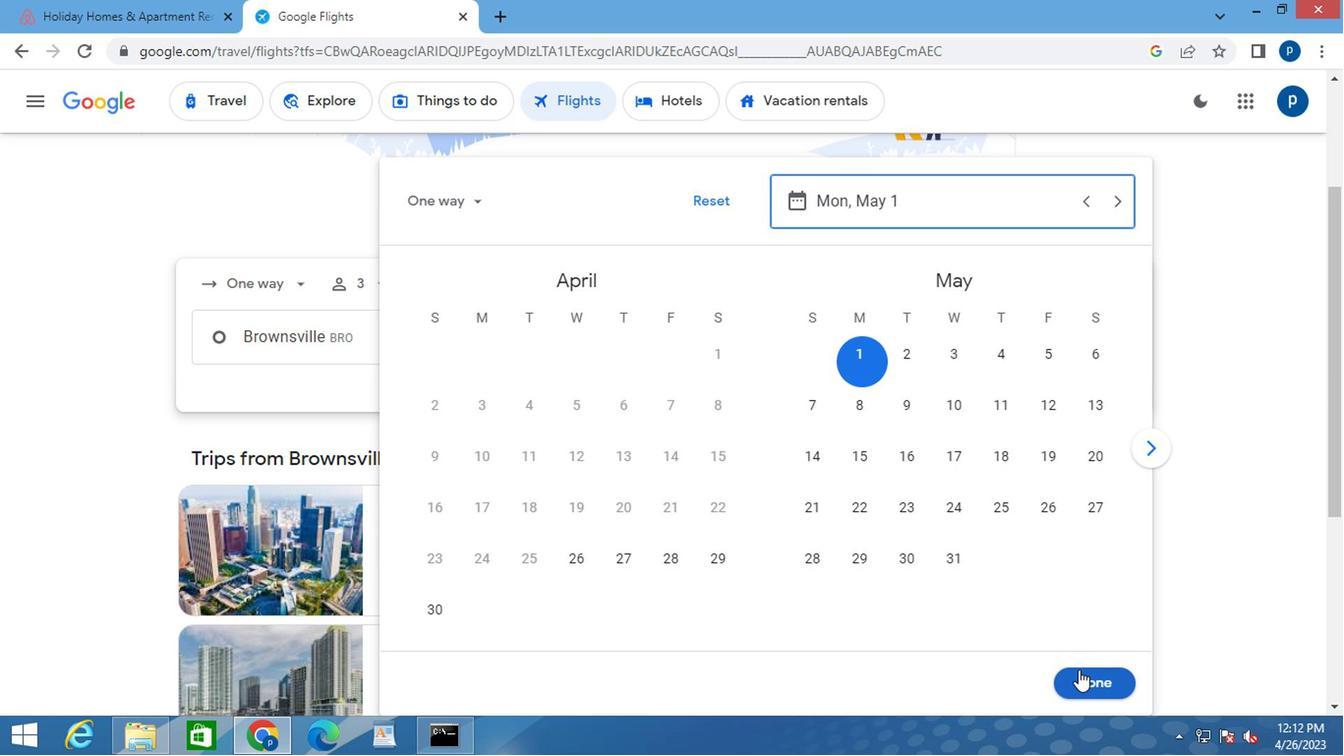 
Action: Mouse moved to (625, 450)
Screenshot: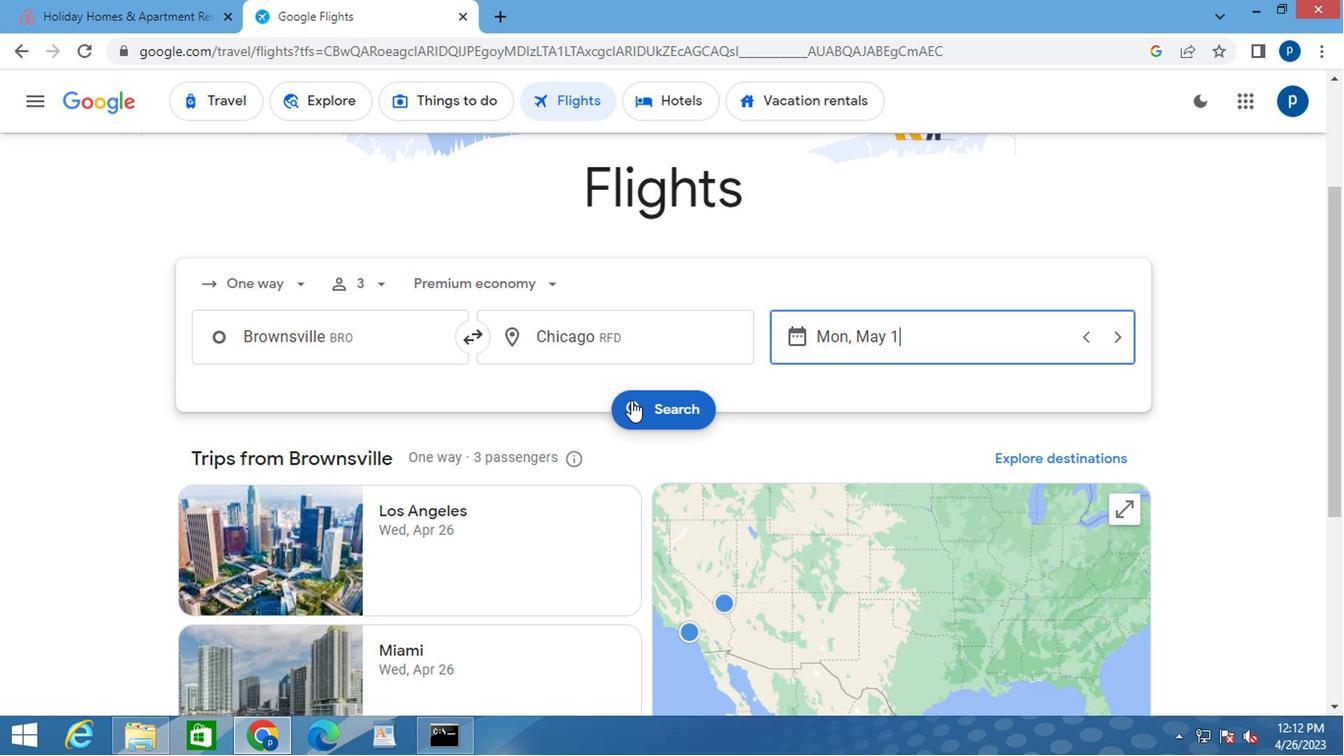 
Action: Mouse pressed left at (625, 450)
Screenshot: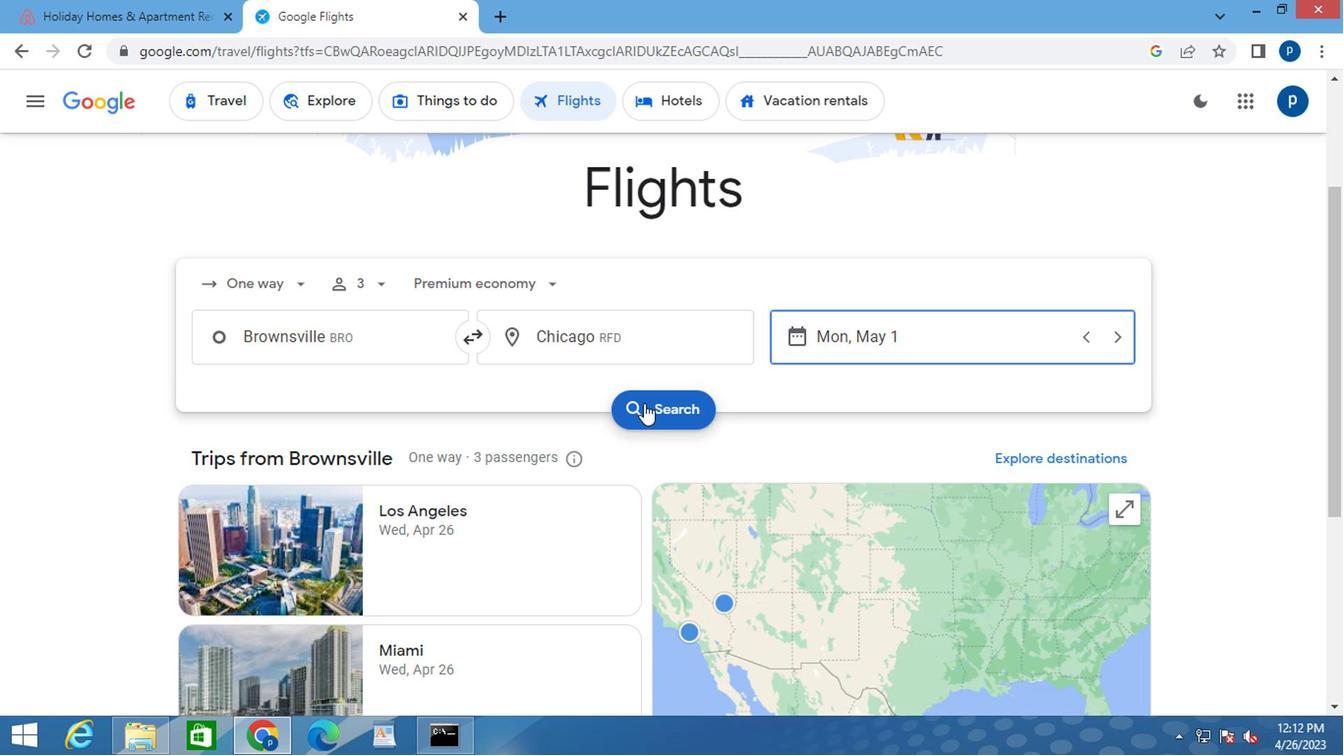 
Action: Mouse moved to (316, 358)
Screenshot: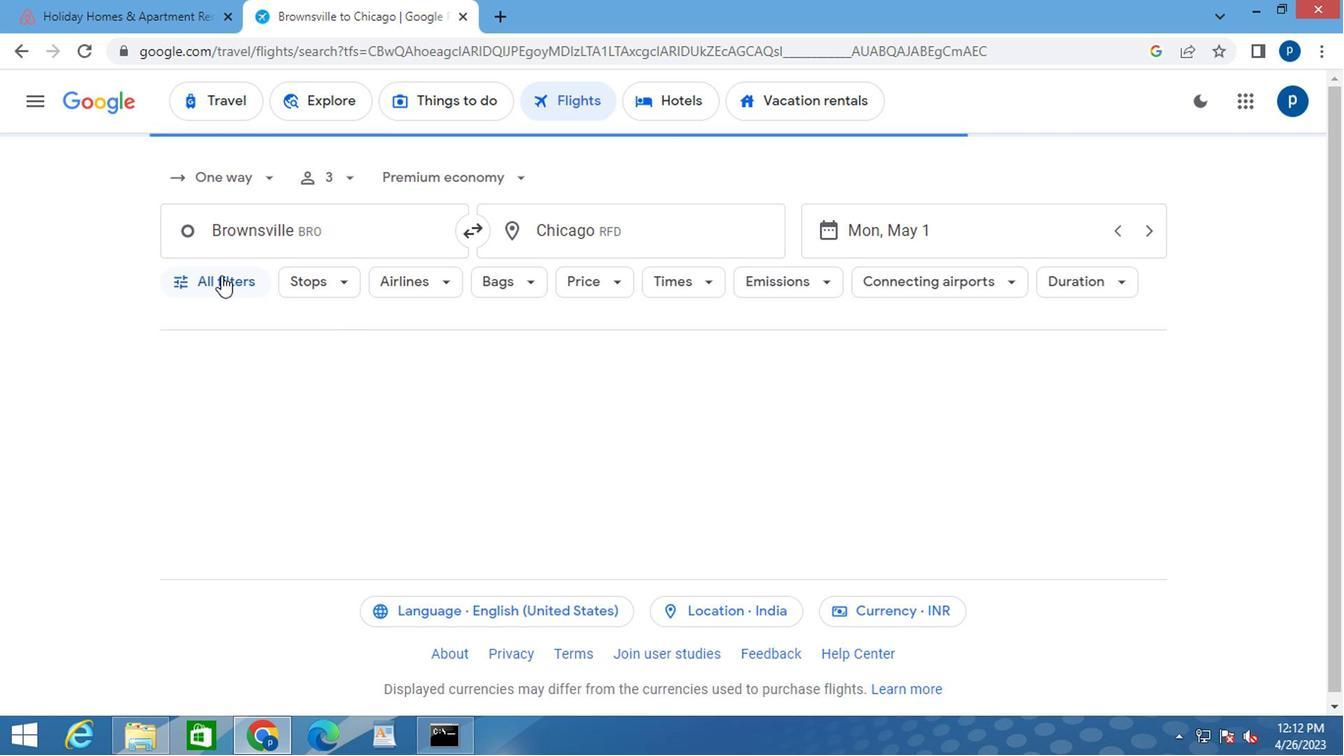 
Action: Mouse pressed left at (316, 358)
Screenshot: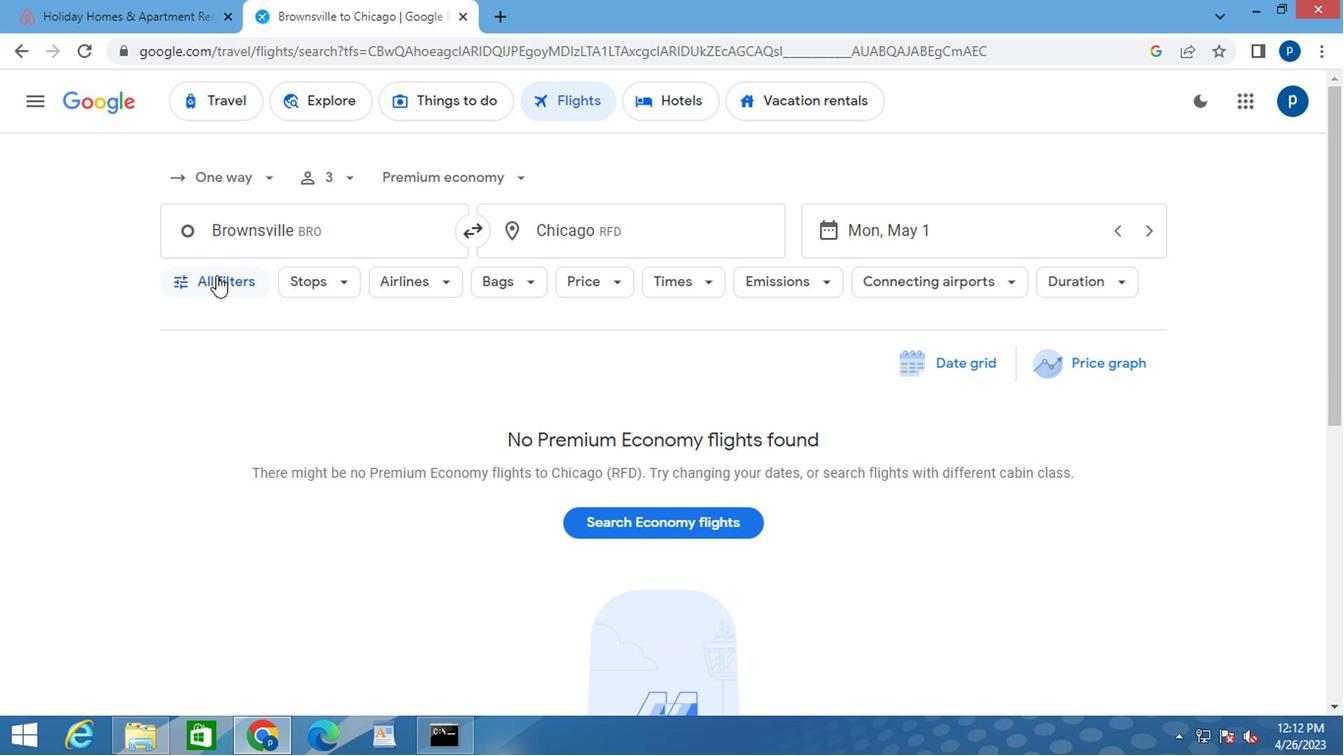 
Action: Mouse moved to (408, 498)
Screenshot: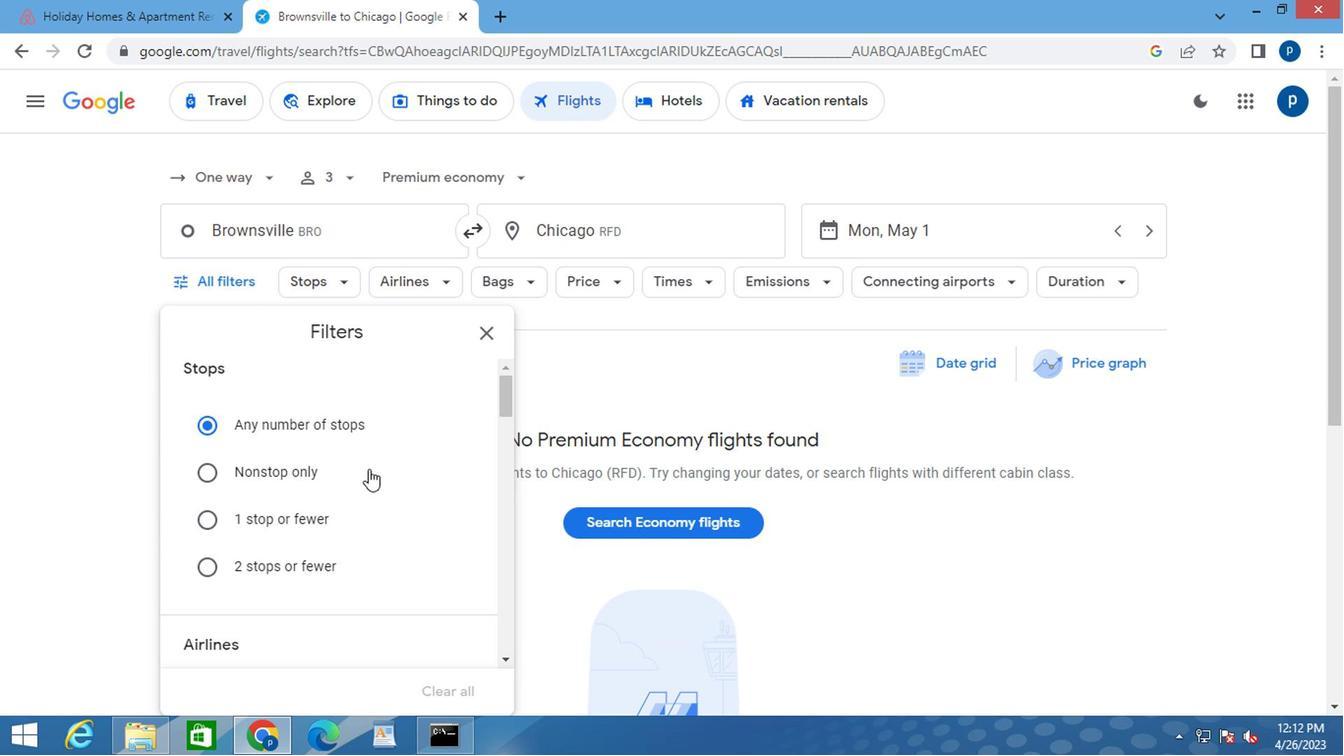 
Action: Mouse scrolled (408, 497) with delta (0, 0)
Screenshot: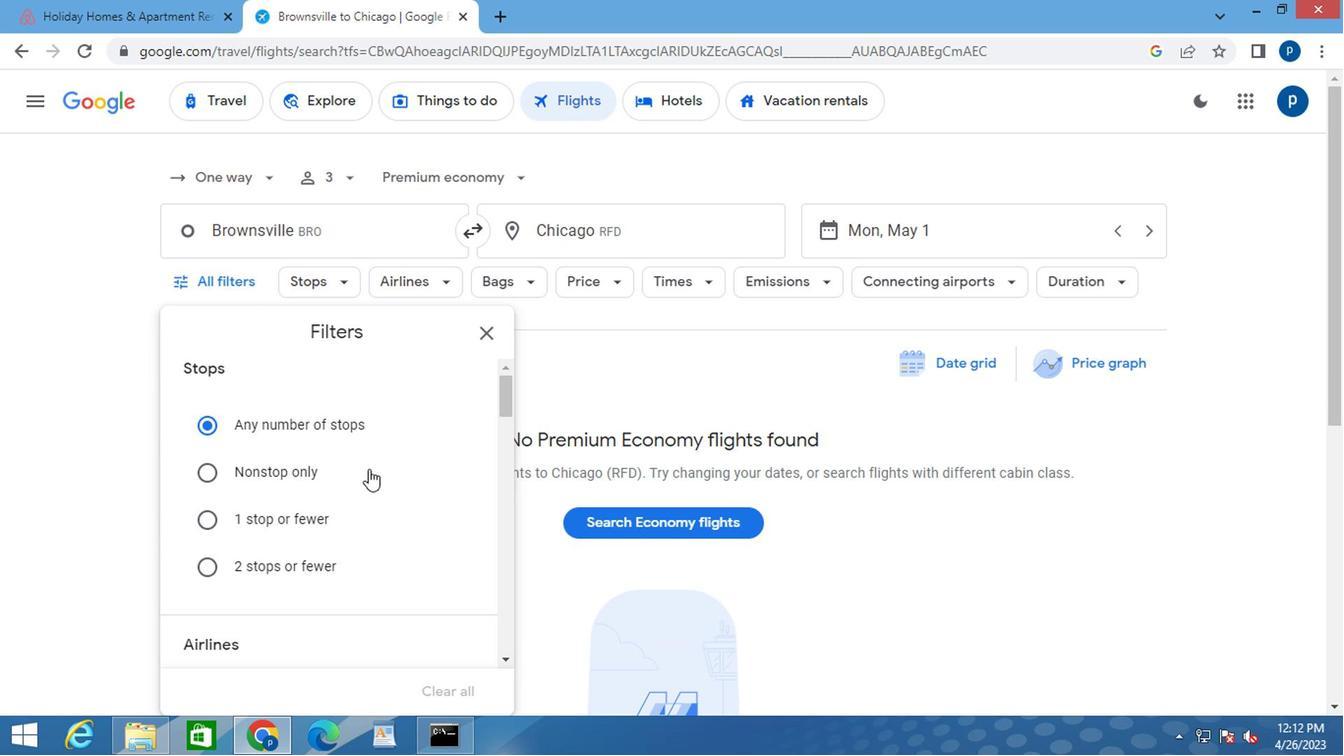 
Action: Mouse scrolled (408, 497) with delta (0, 0)
Screenshot: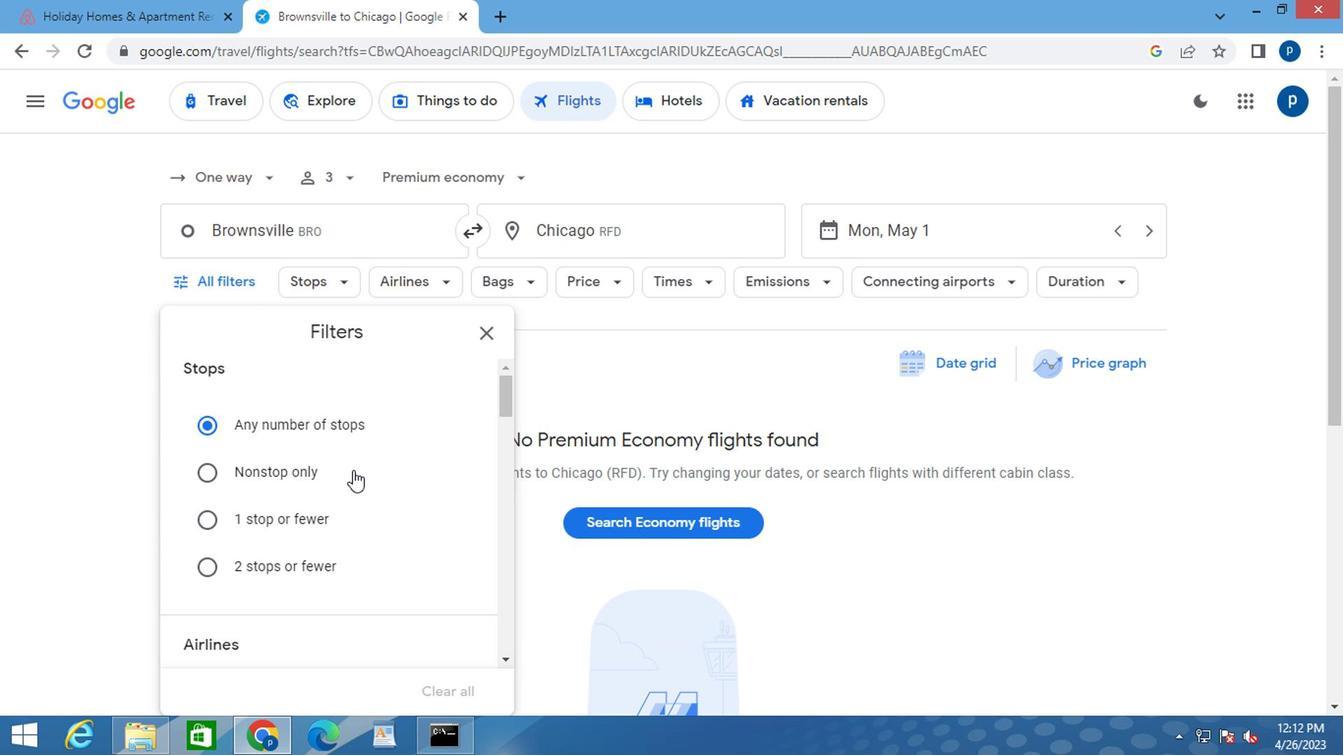 
Action: Mouse scrolled (408, 497) with delta (0, 0)
Screenshot: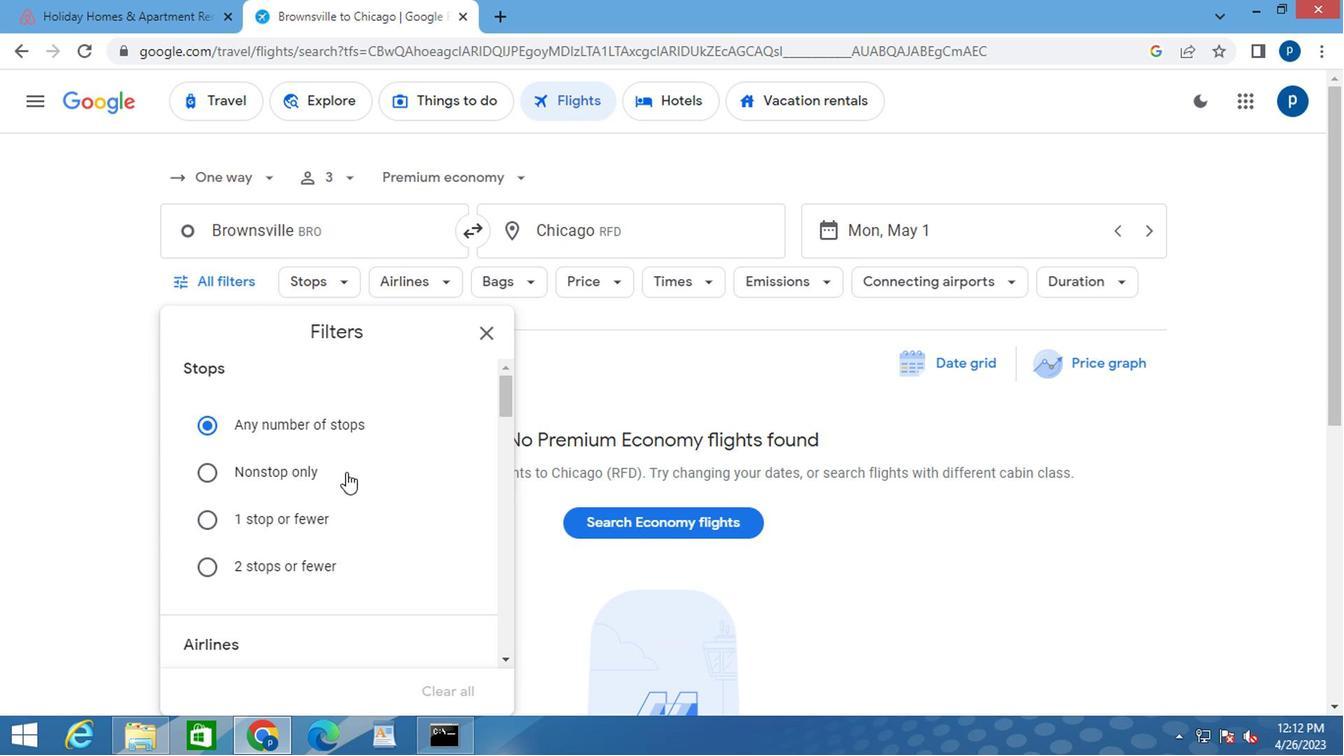 
Action: Mouse scrolled (408, 499) with delta (0, 0)
Screenshot: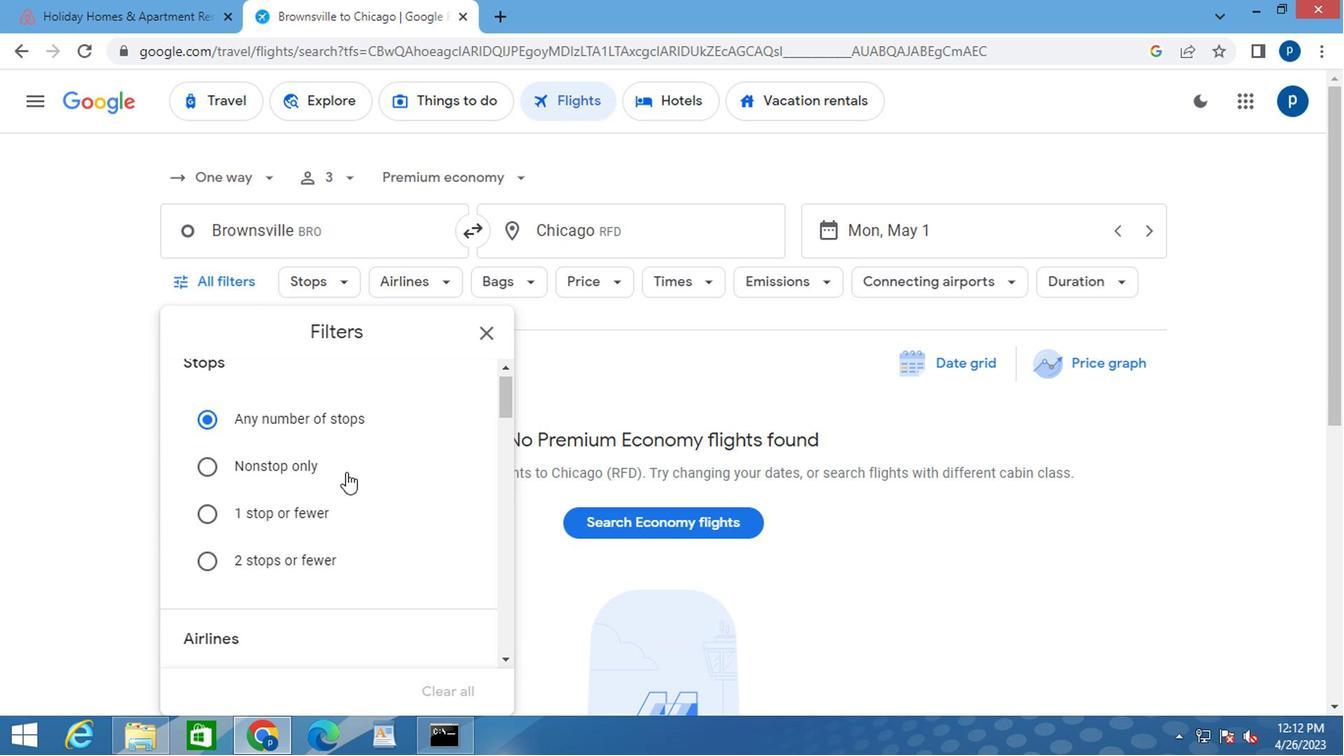 
Action: Mouse moved to (408, 499)
Screenshot: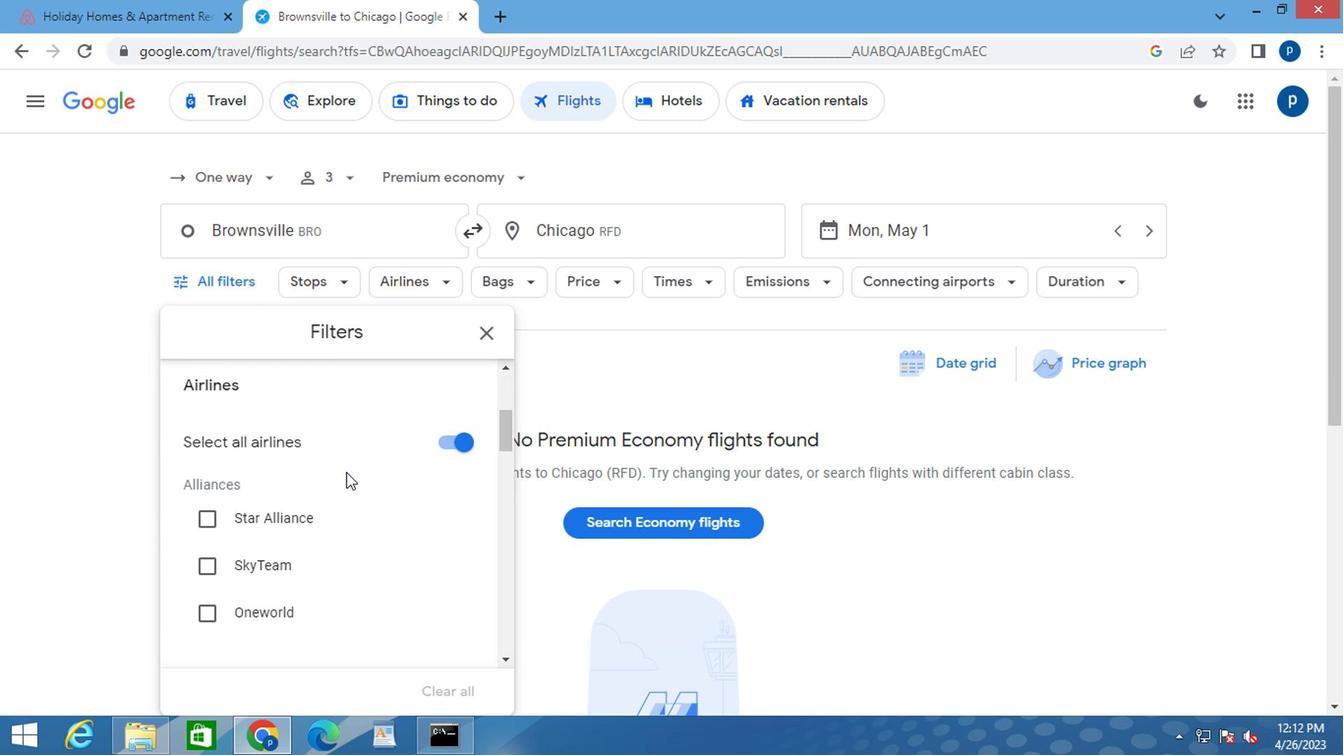 
Action: Mouse scrolled (408, 499) with delta (0, 0)
Screenshot: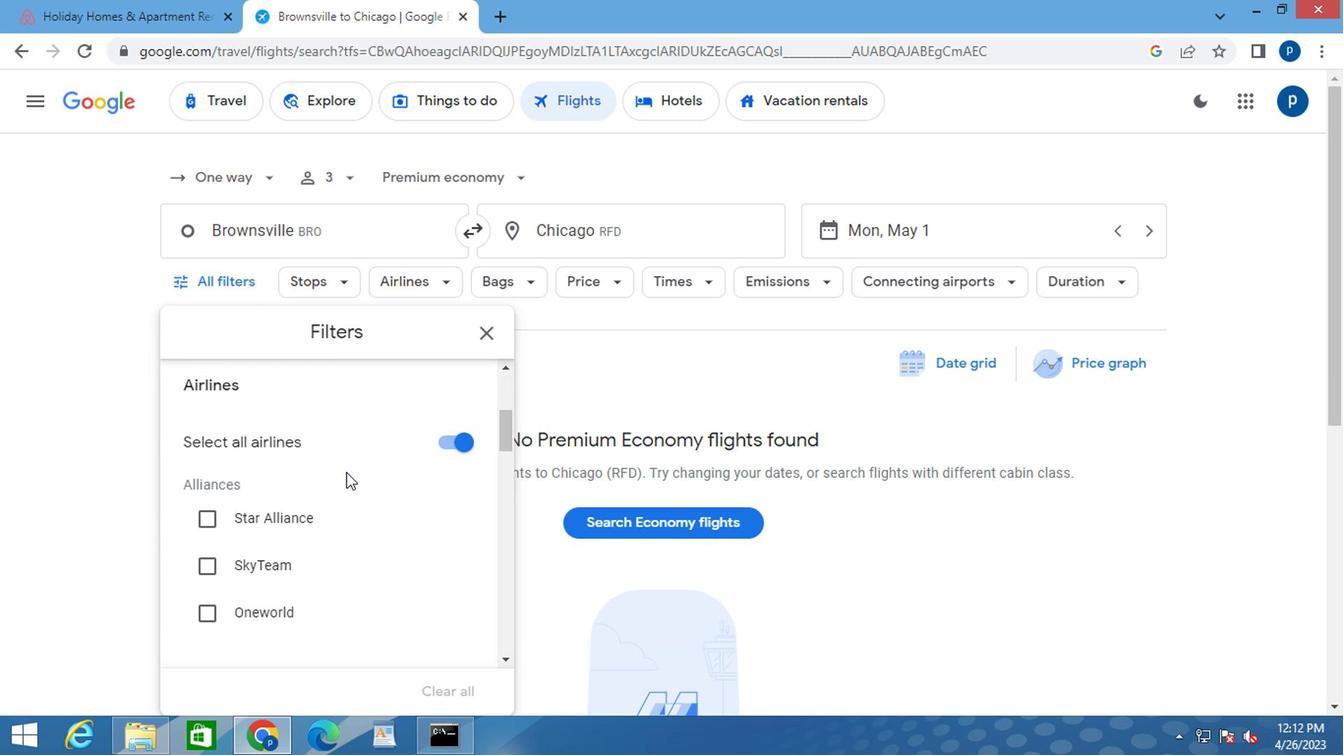 
Action: Mouse moved to (407, 501)
Screenshot: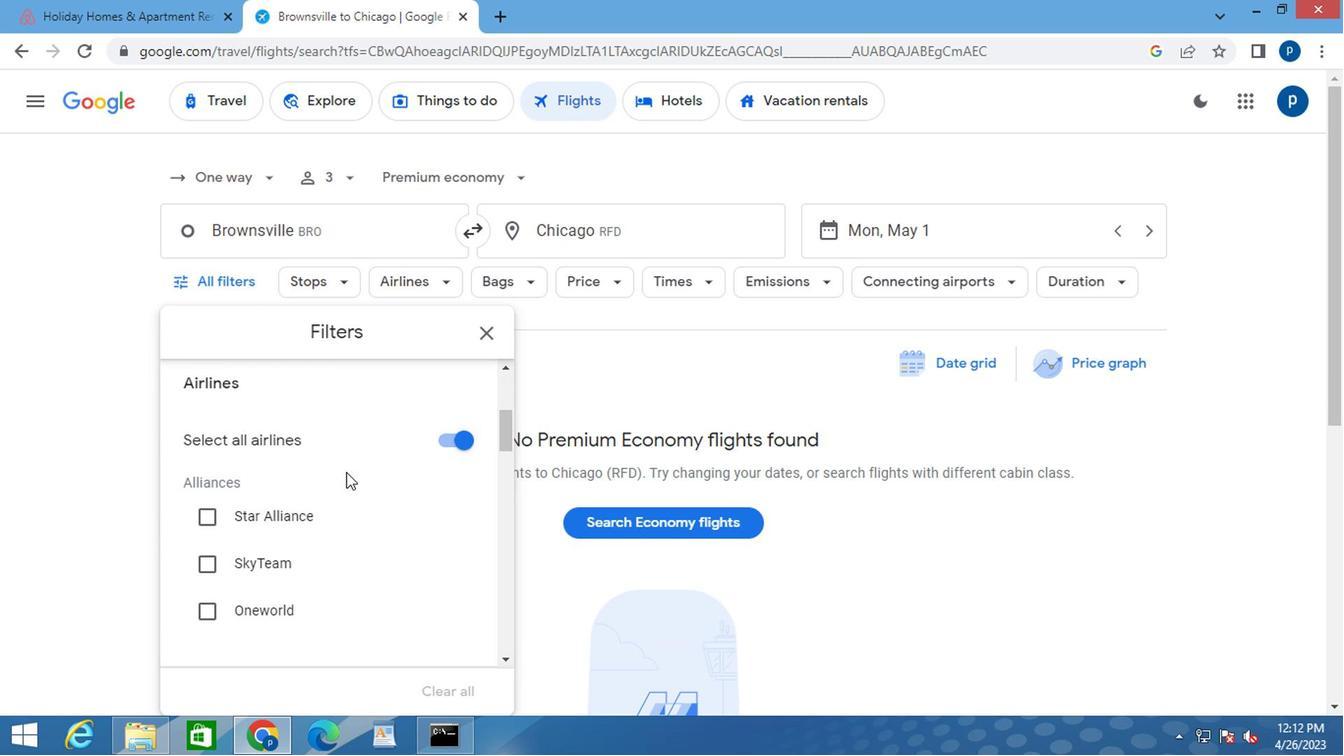 
Action: Mouse scrolled (407, 500) with delta (0, 0)
Screenshot: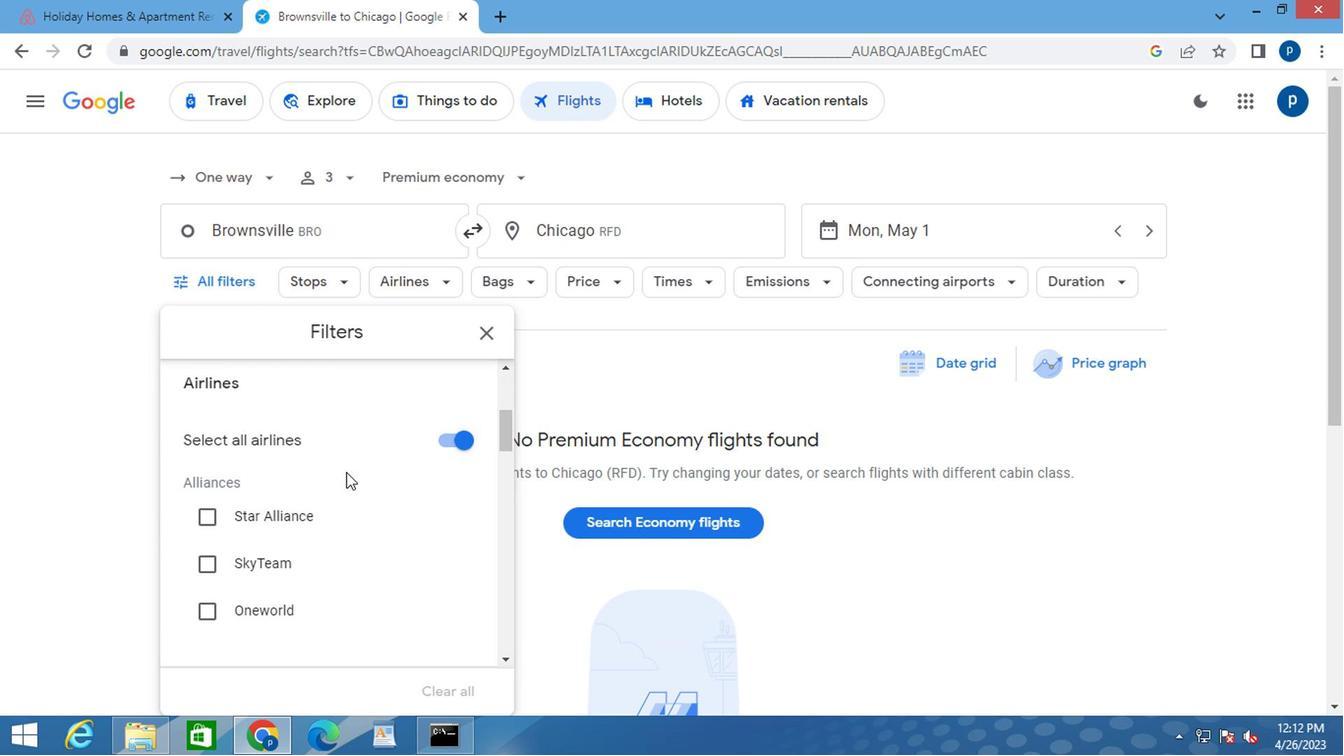 
Action: Mouse moved to (416, 509)
Screenshot: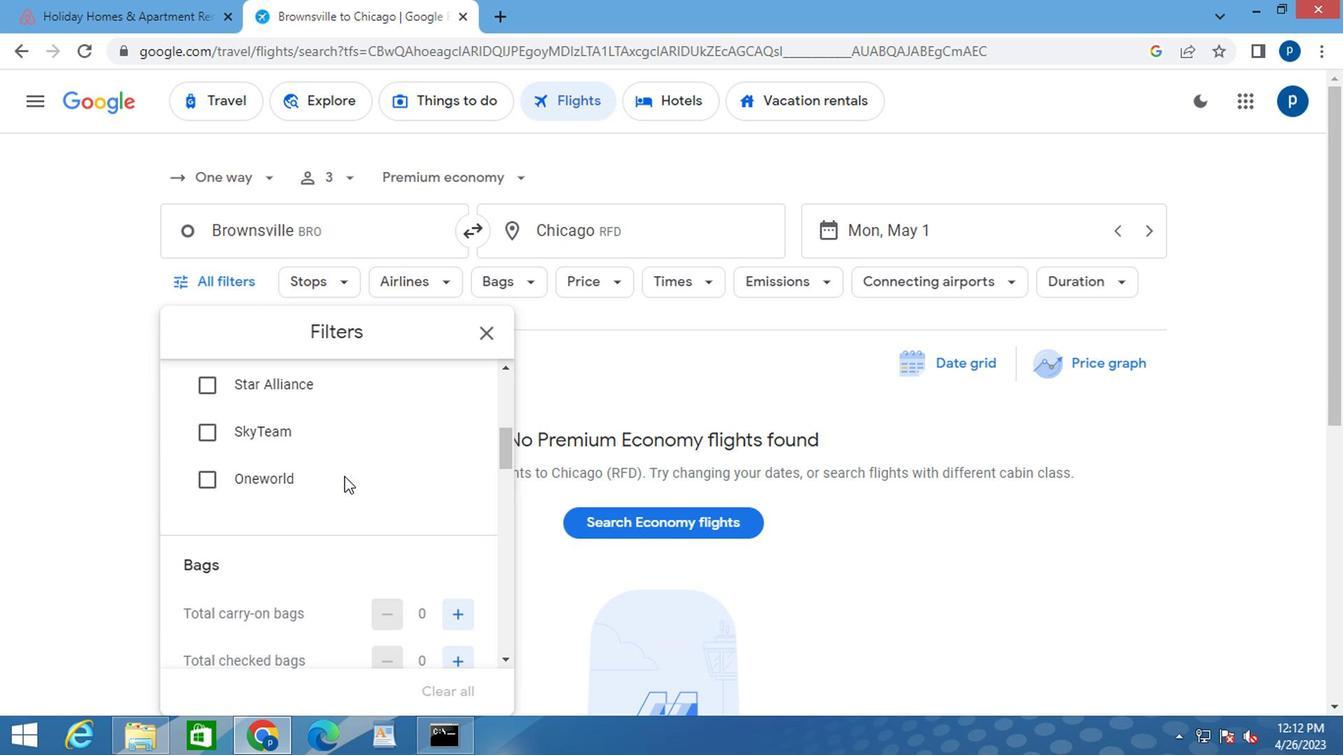 
Action: Mouse scrolled (416, 508) with delta (0, 0)
Screenshot: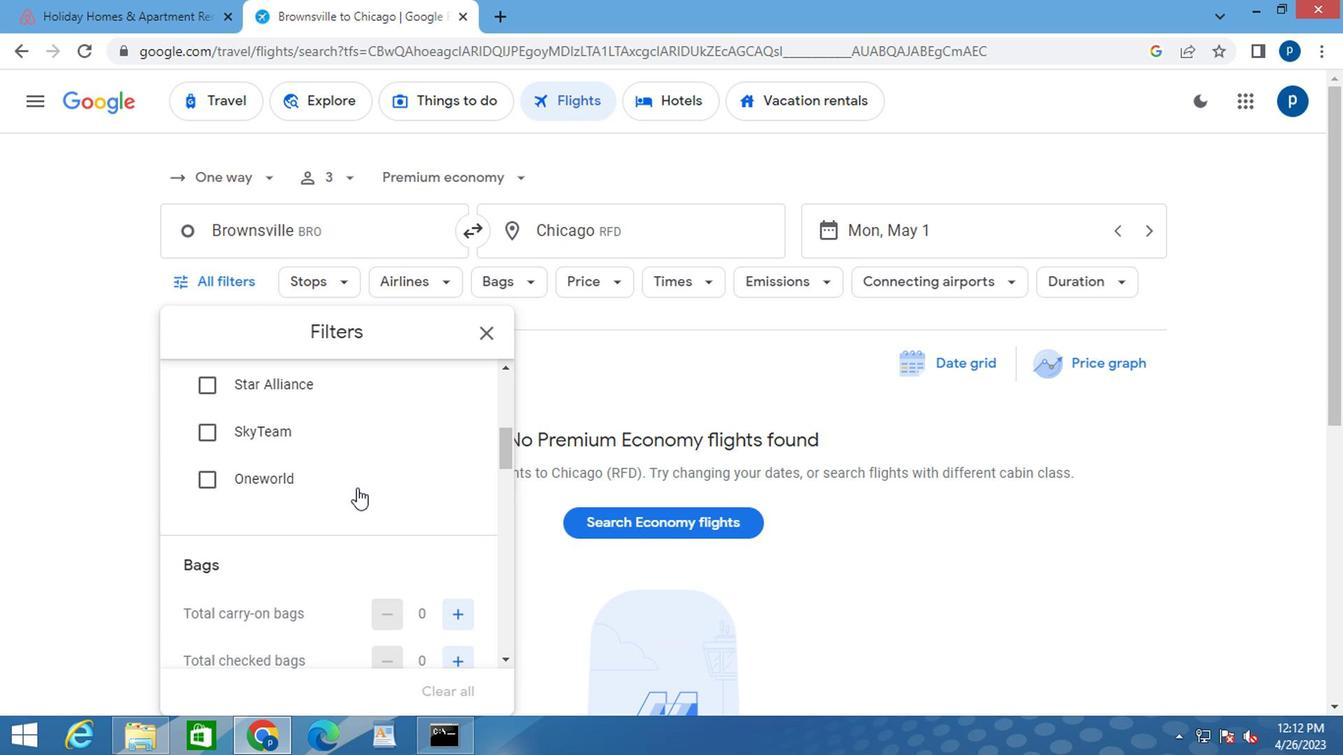 
Action: Mouse moved to (487, 521)
Screenshot: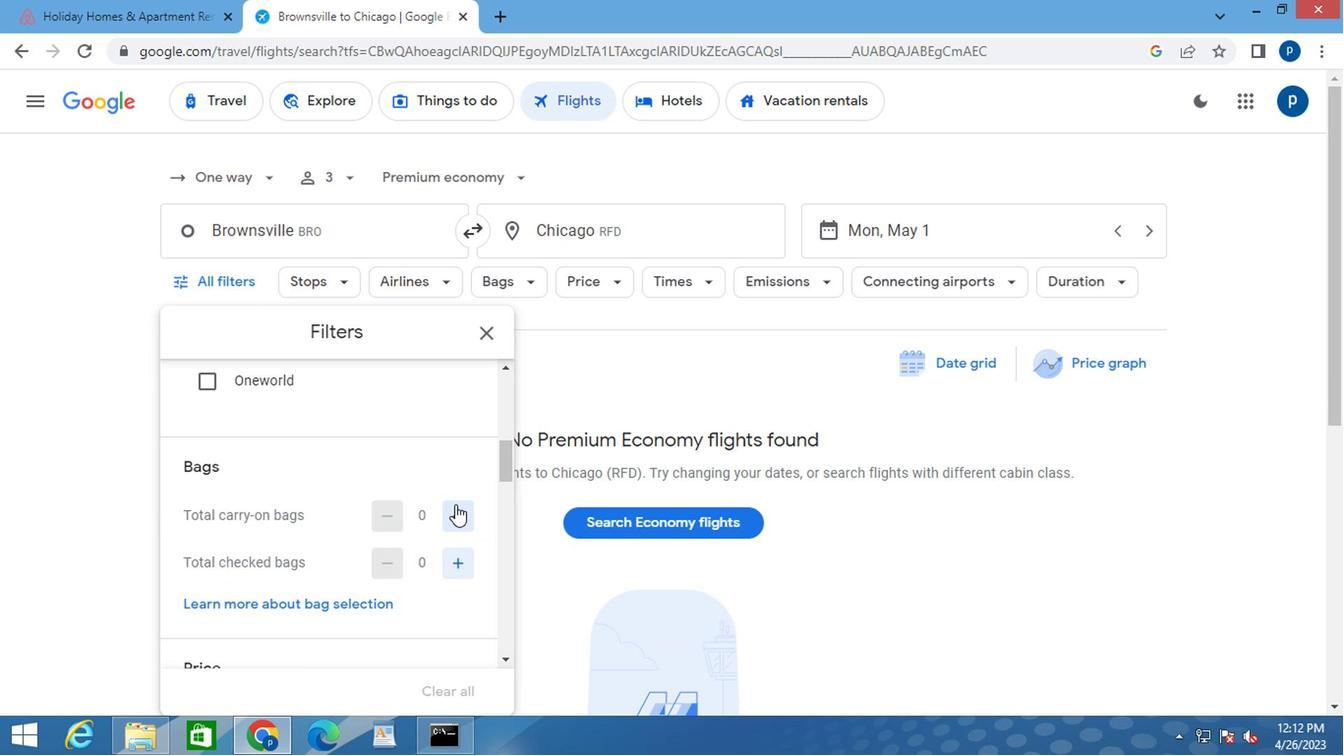 
Action: Mouse pressed left at (487, 521)
Screenshot: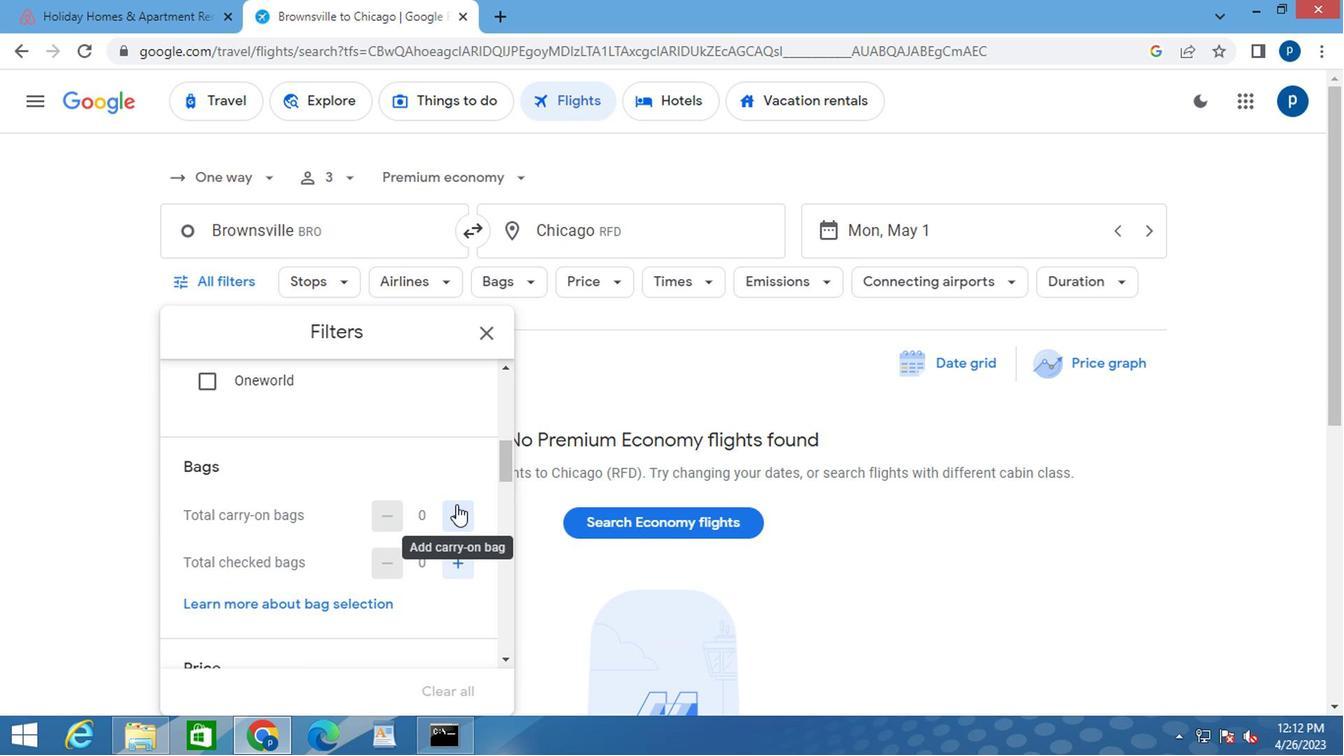
Action: Mouse pressed left at (487, 521)
Screenshot: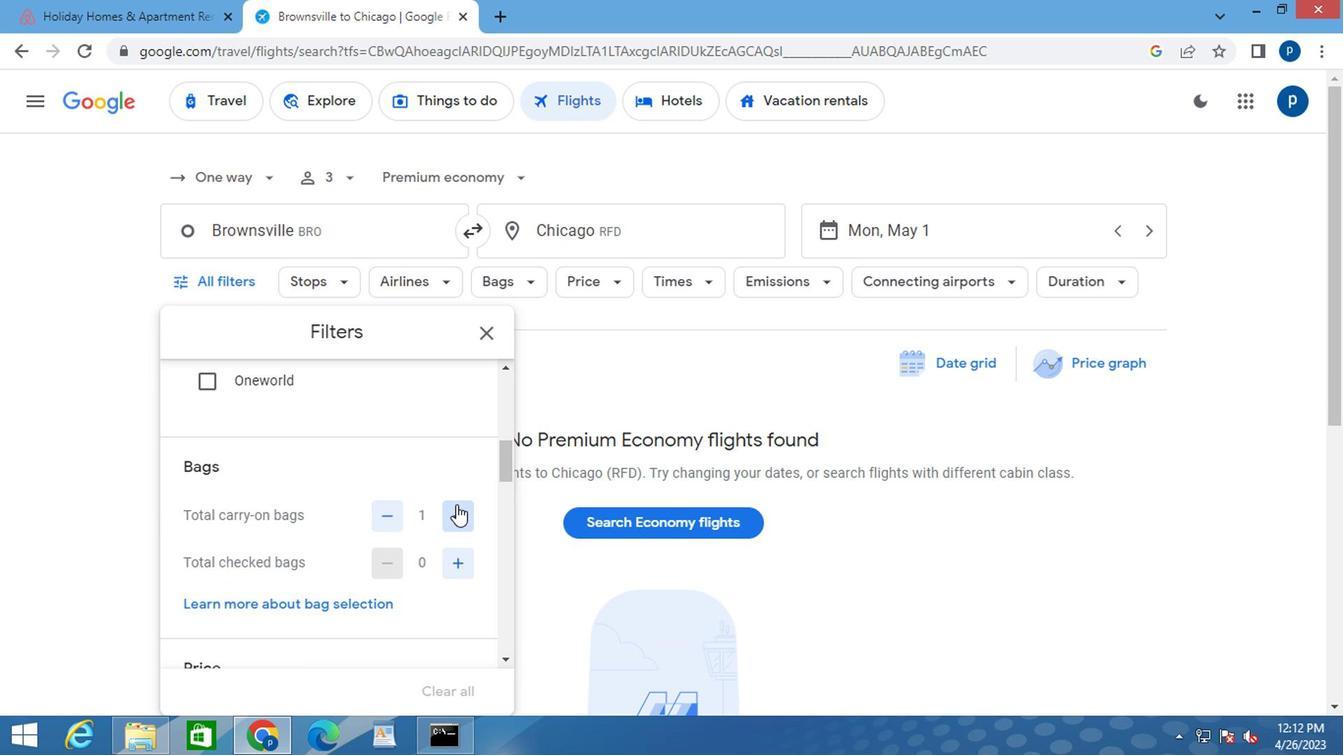 
Action: Mouse moved to (490, 562)
Screenshot: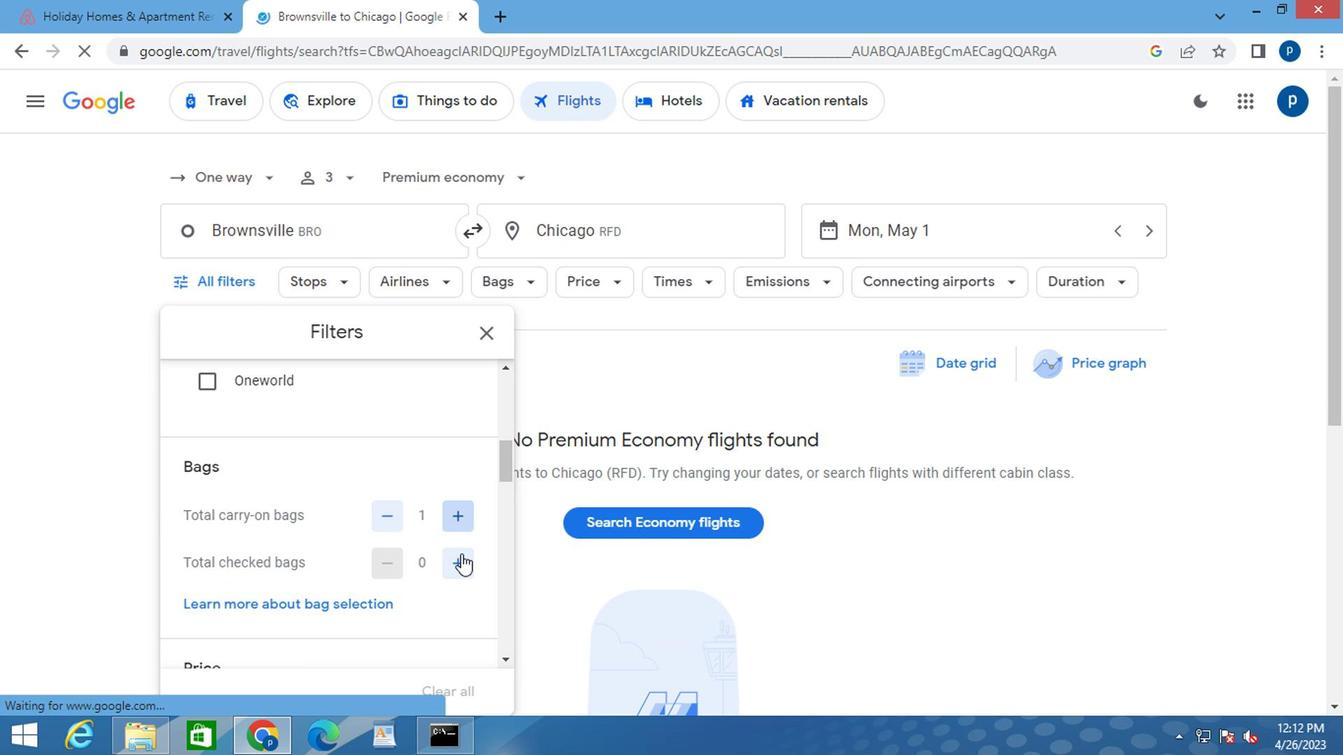 
Action: Mouse pressed left at (490, 562)
Screenshot: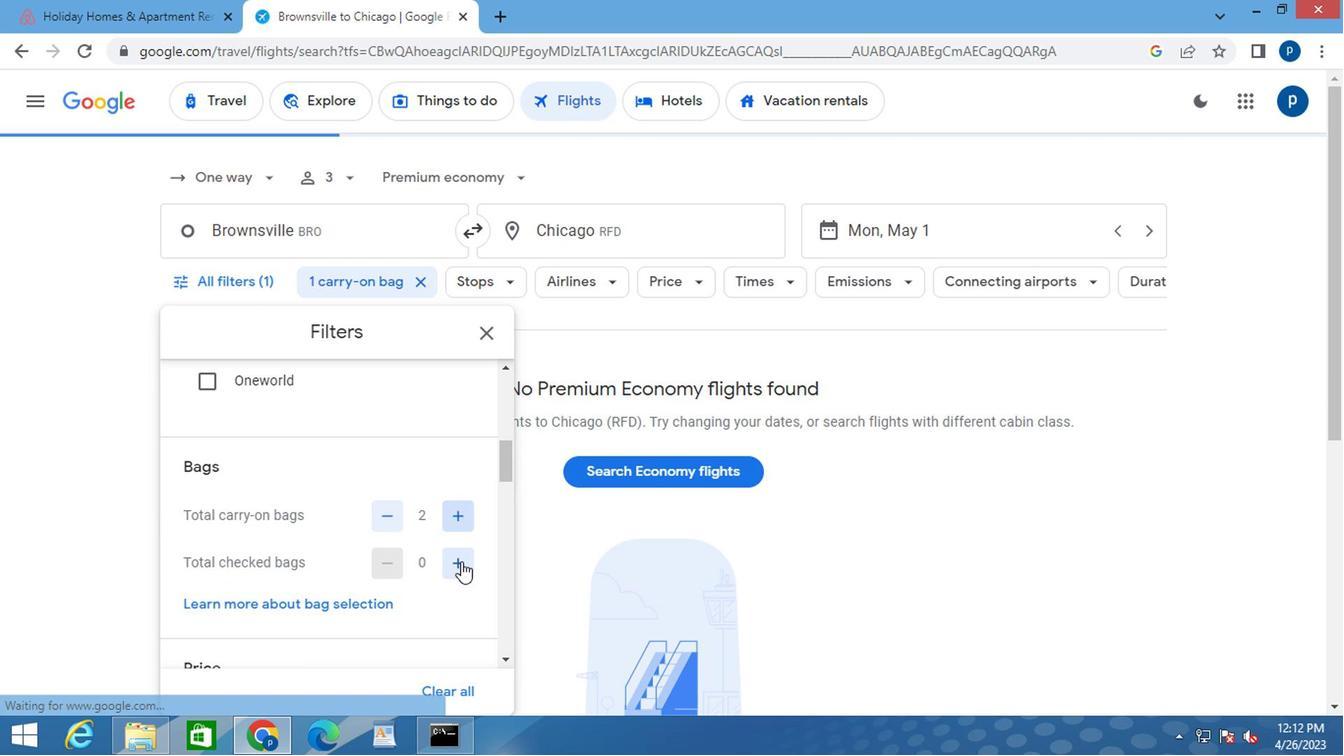 
Action: Mouse pressed left at (490, 562)
Screenshot: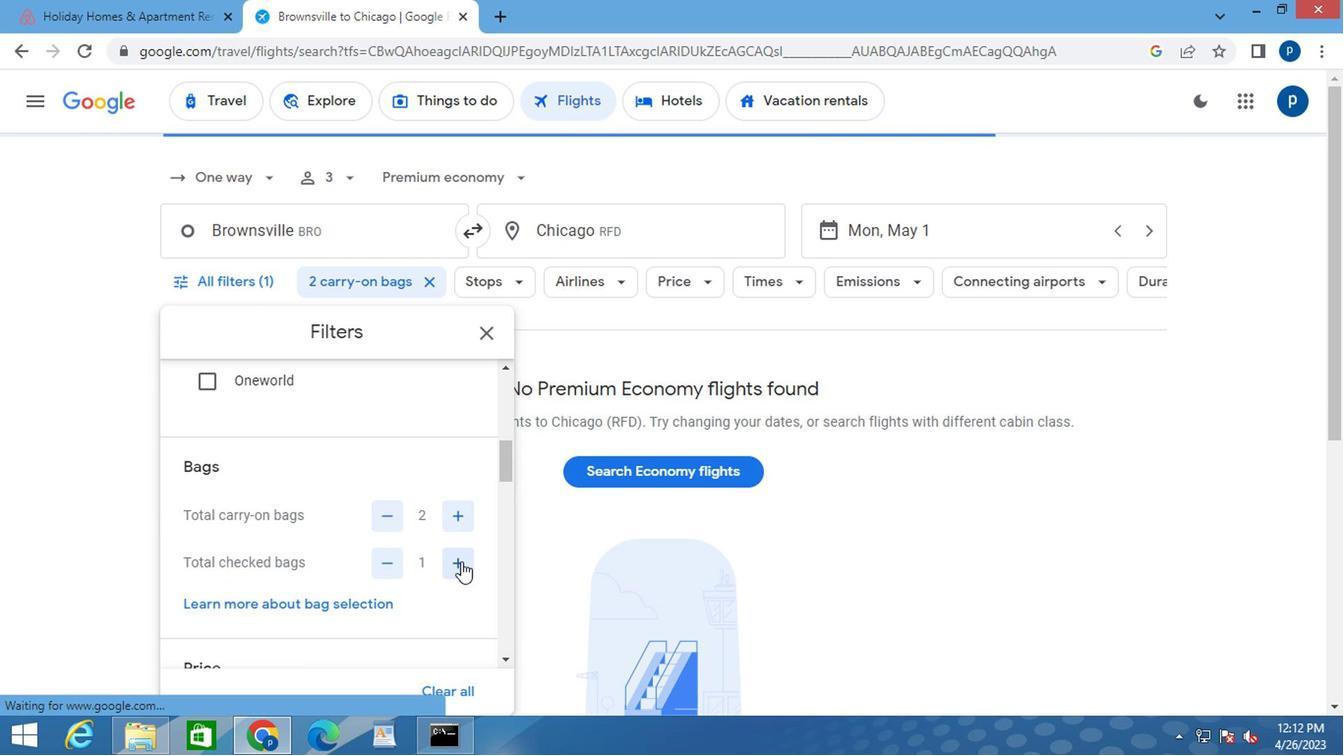 
Action: Mouse pressed left at (490, 562)
Screenshot: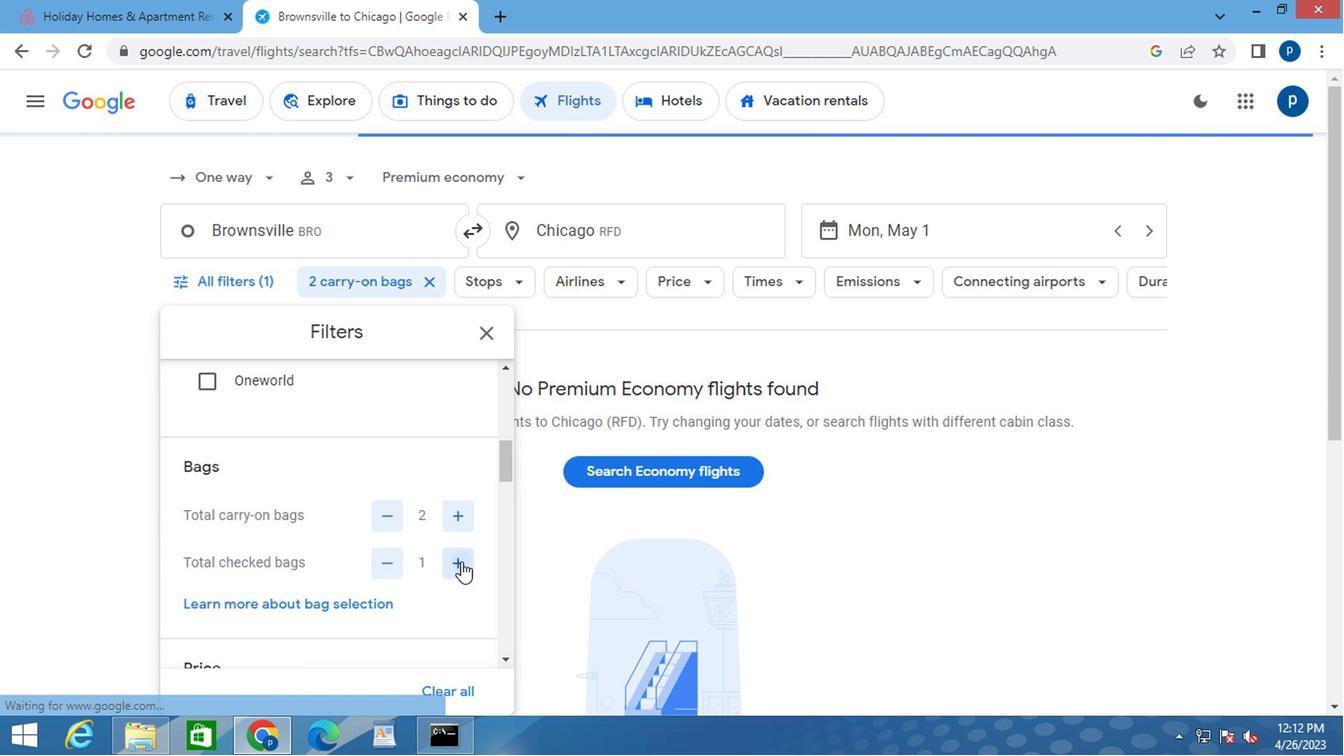 
Action: Mouse pressed left at (490, 562)
Screenshot: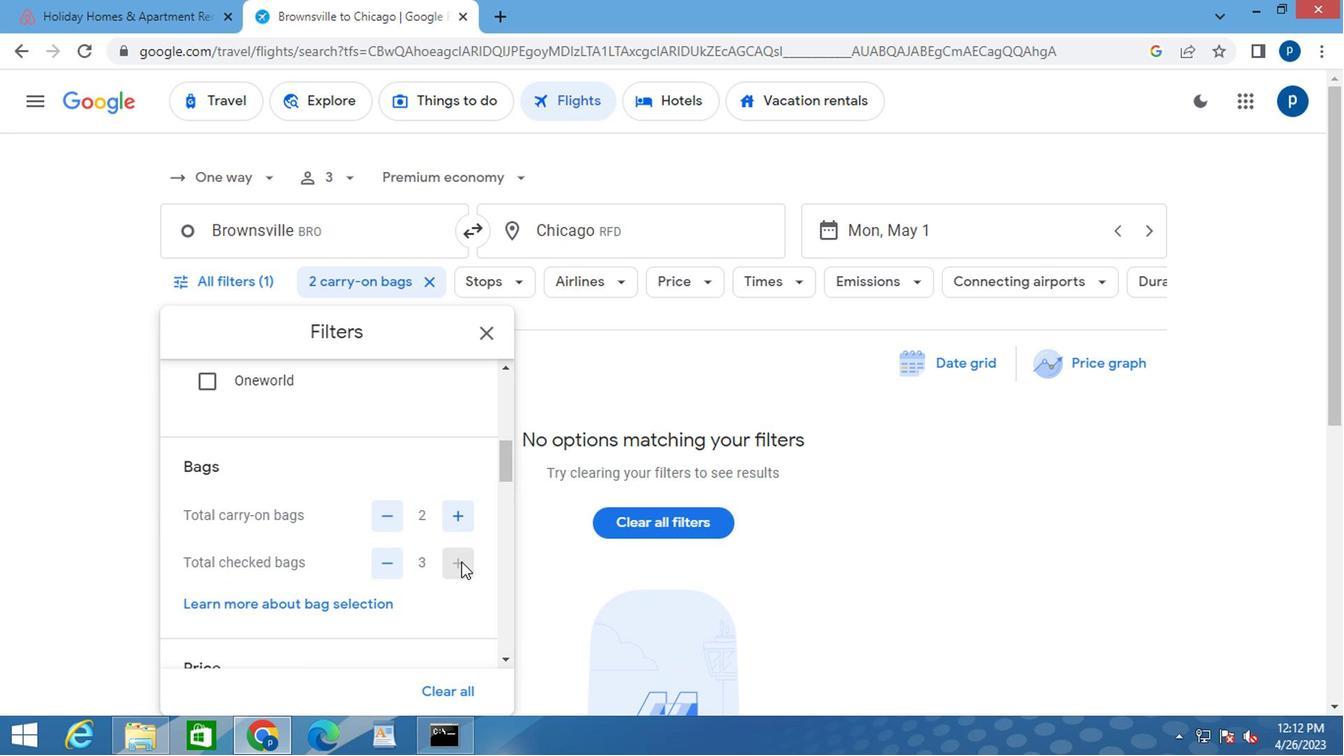 
Action: Mouse moved to (466, 567)
Screenshot: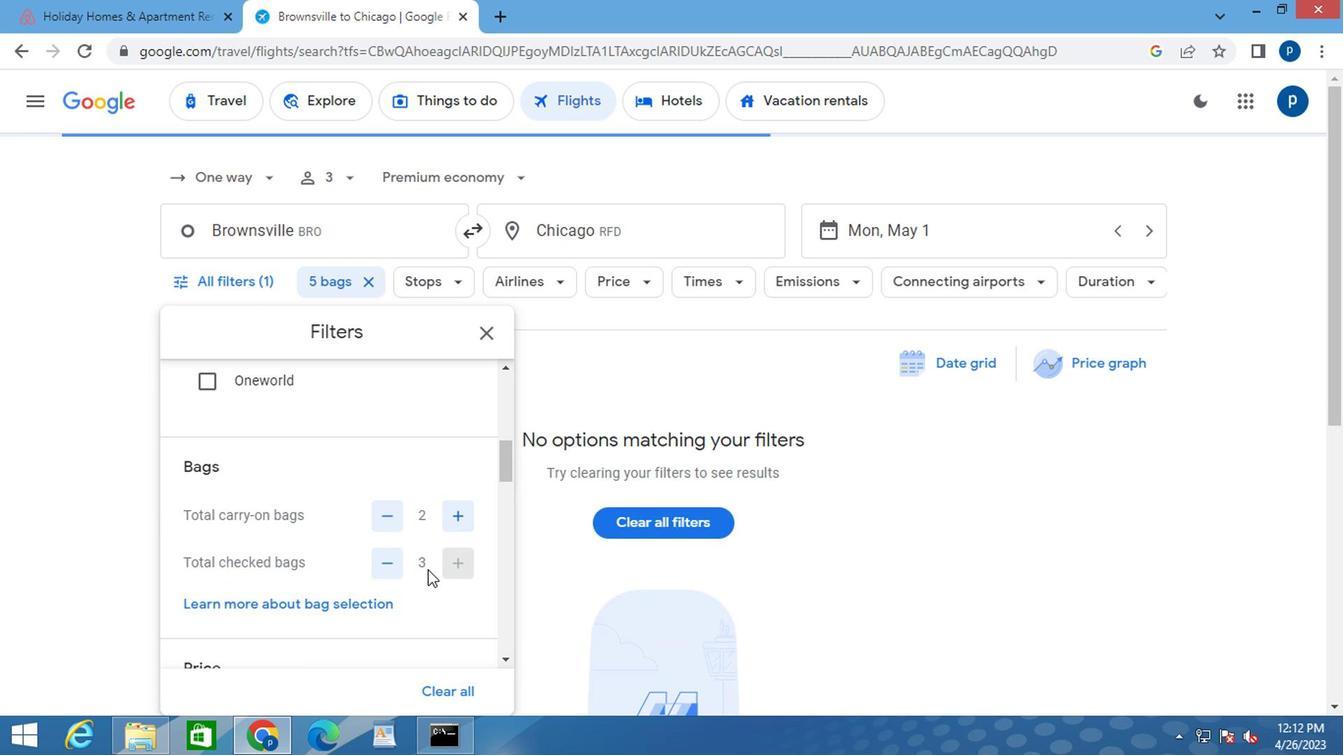 
Action: Mouse scrolled (466, 566) with delta (0, 0)
Screenshot: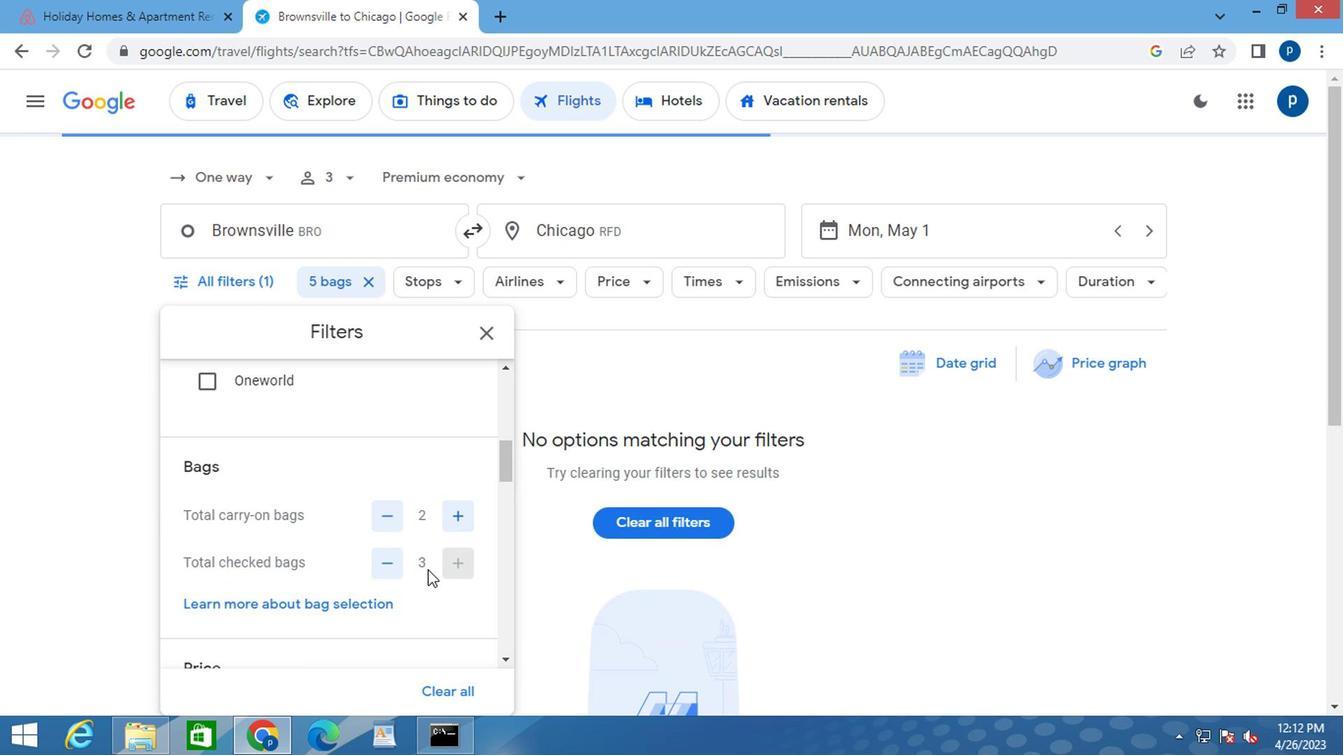 
Action: Mouse moved to (445, 559)
Screenshot: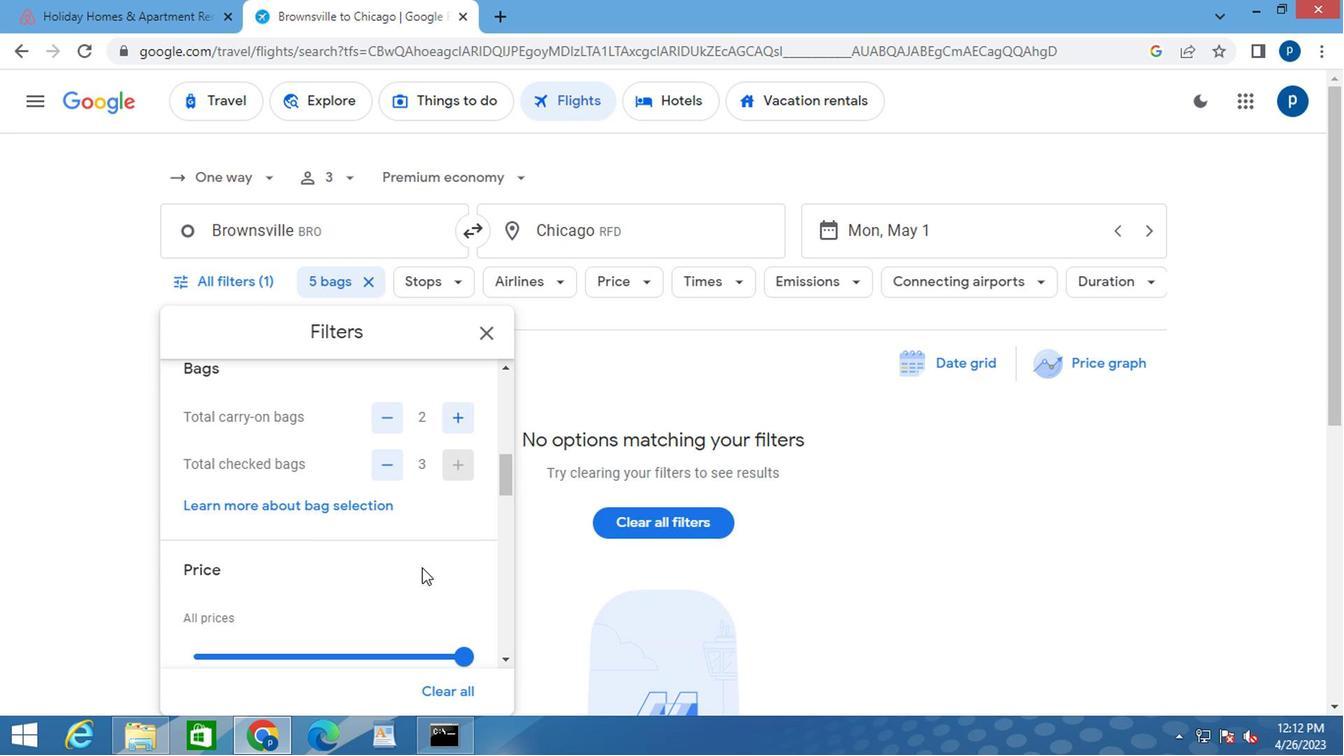 
Action: Mouse scrolled (445, 558) with delta (0, 0)
Screenshot: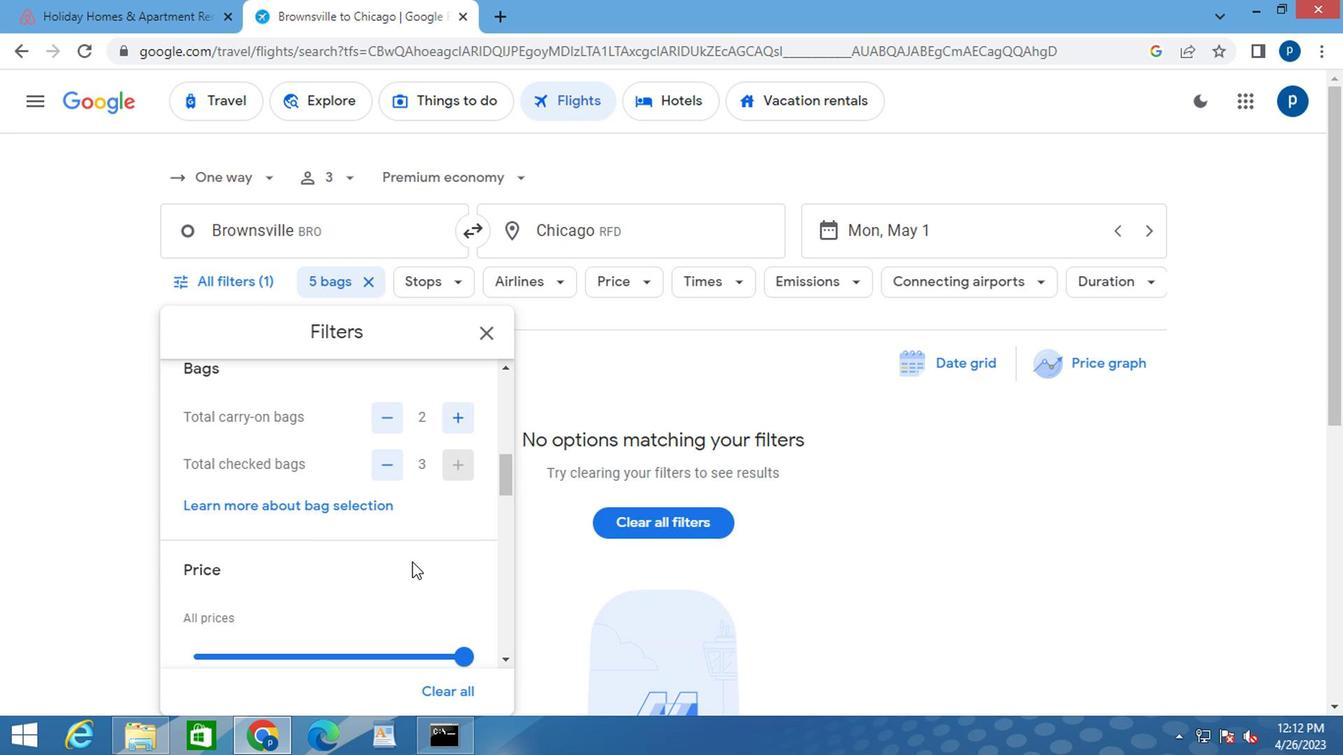 
Action: Mouse scrolled (445, 558) with delta (0, 0)
Screenshot: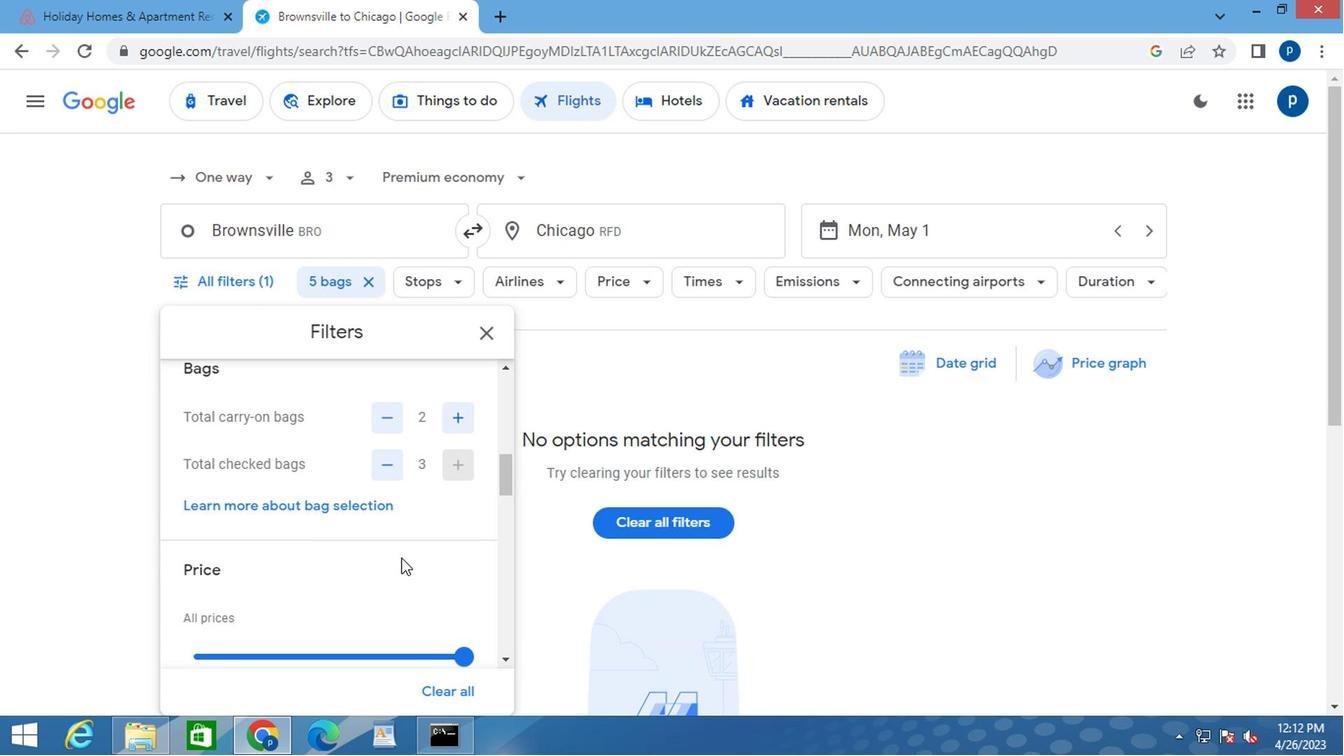 
Action: Mouse moved to (375, 549)
Screenshot: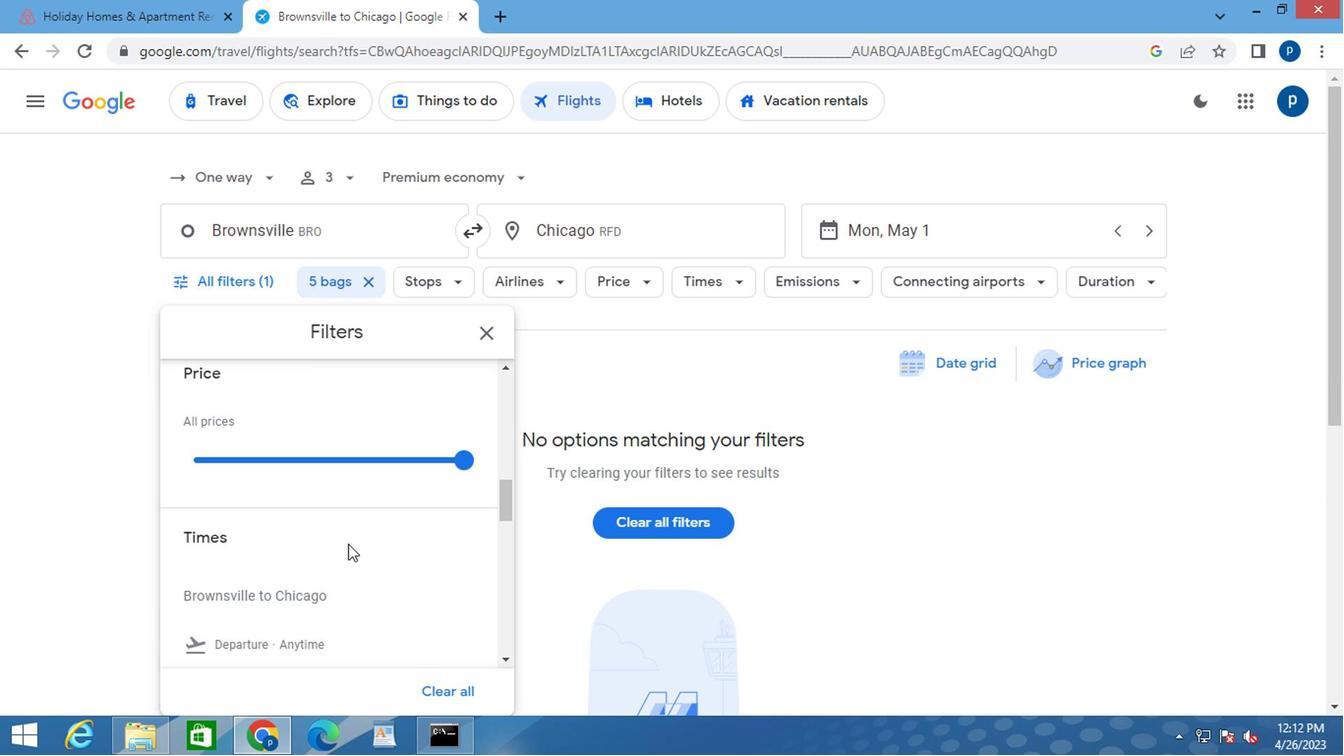 
Action: Mouse scrolled (375, 548) with delta (0, 0)
Screenshot: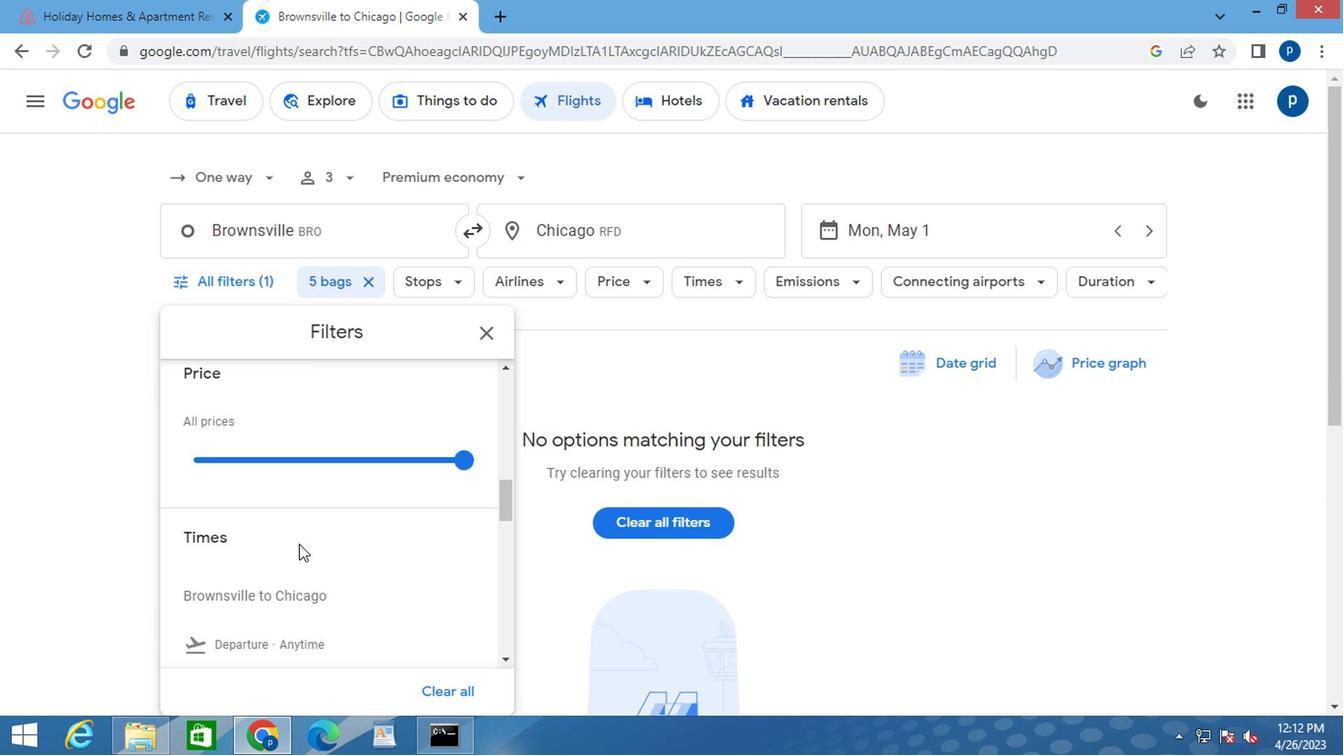 
Action: Mouse moved to (304, 575)
Screenshot: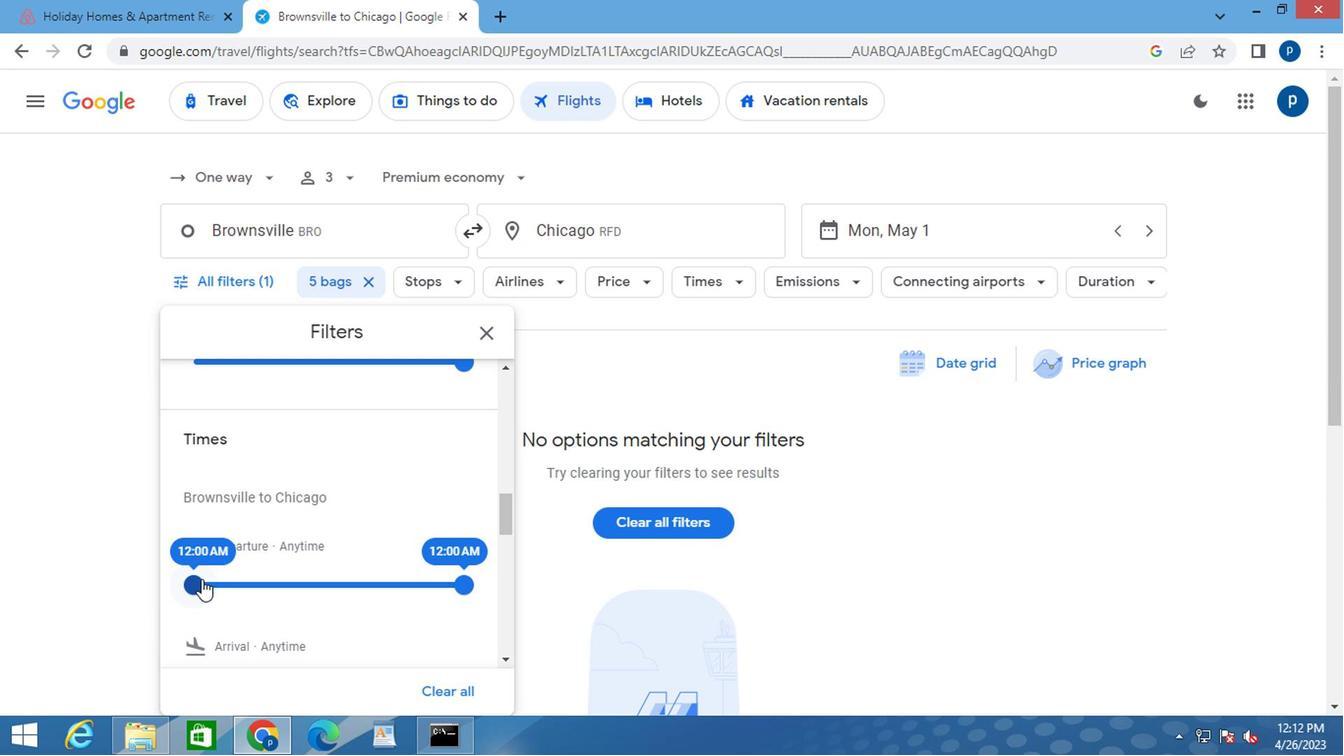 
Action: Mouse pressed left at (304, 575)
Screenshot: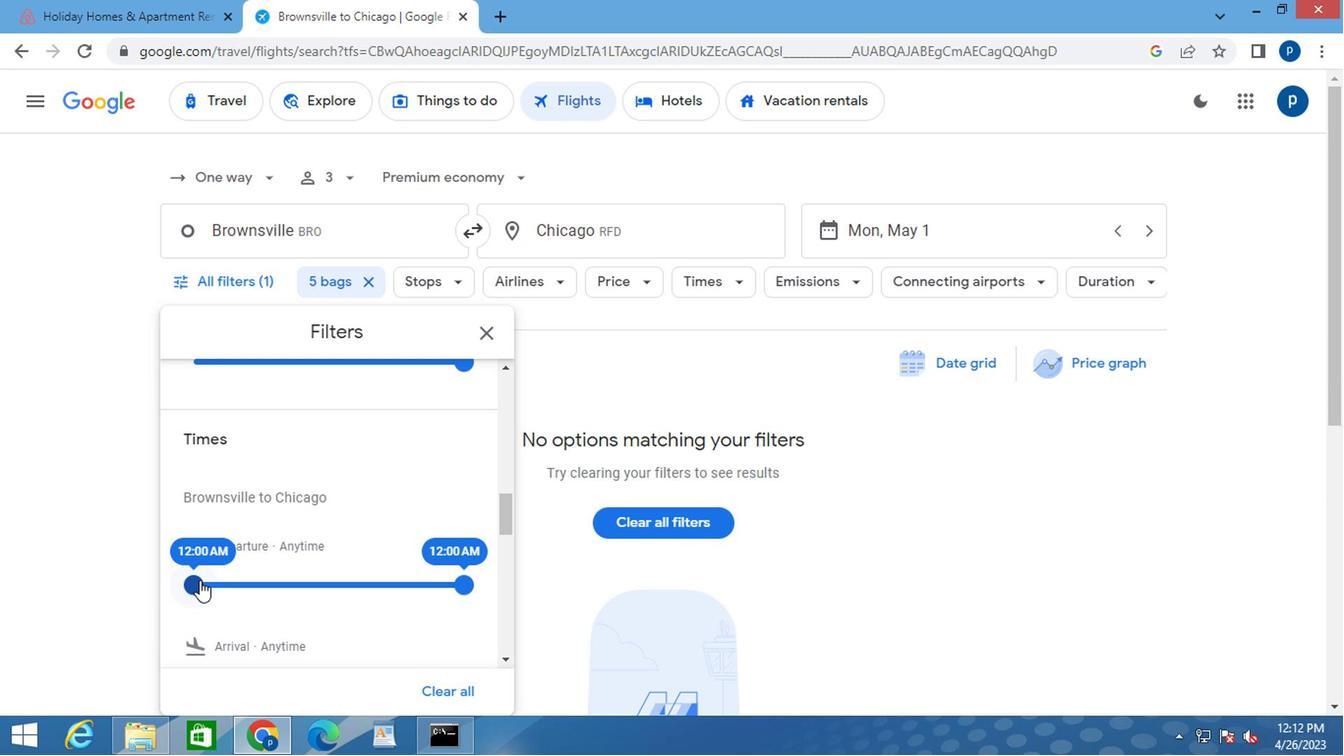 
Action: Mouse moved to (491, 580)
Screenshot: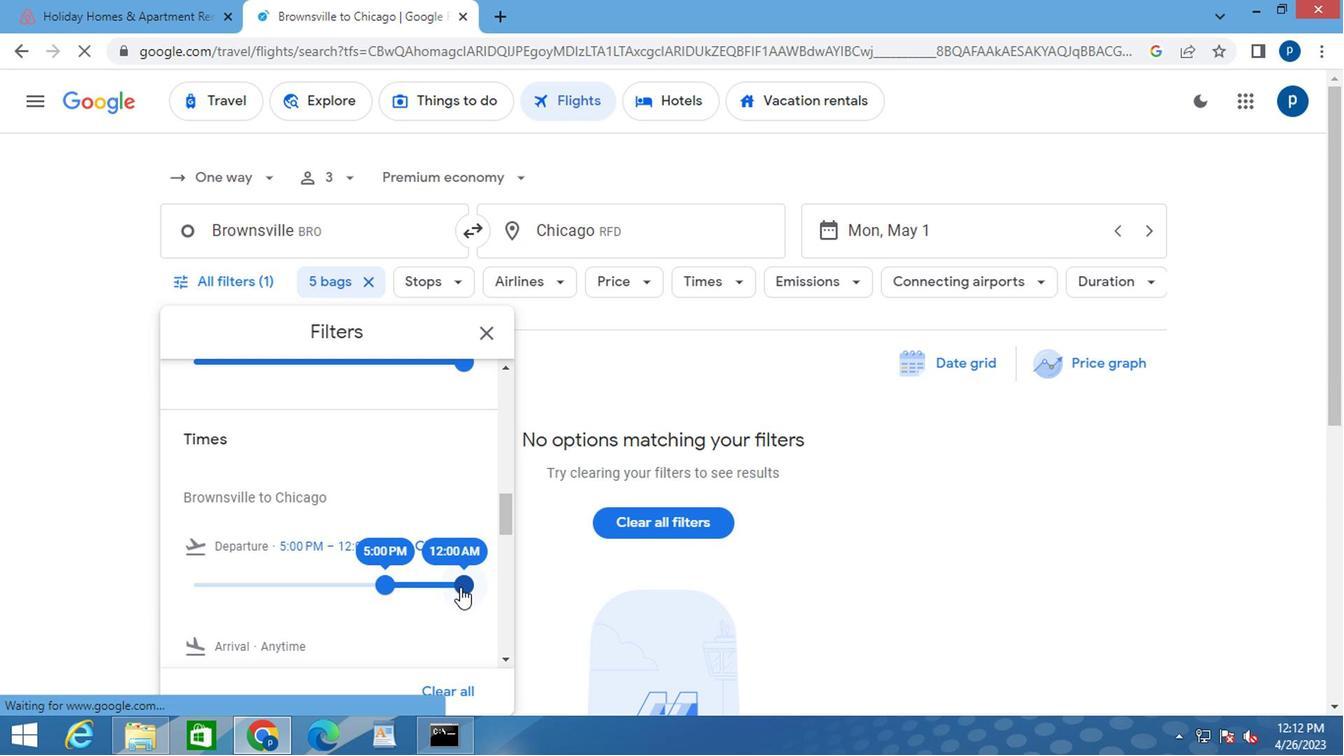 
Action: Mouse pressed left at (491, 580)
Screenshot: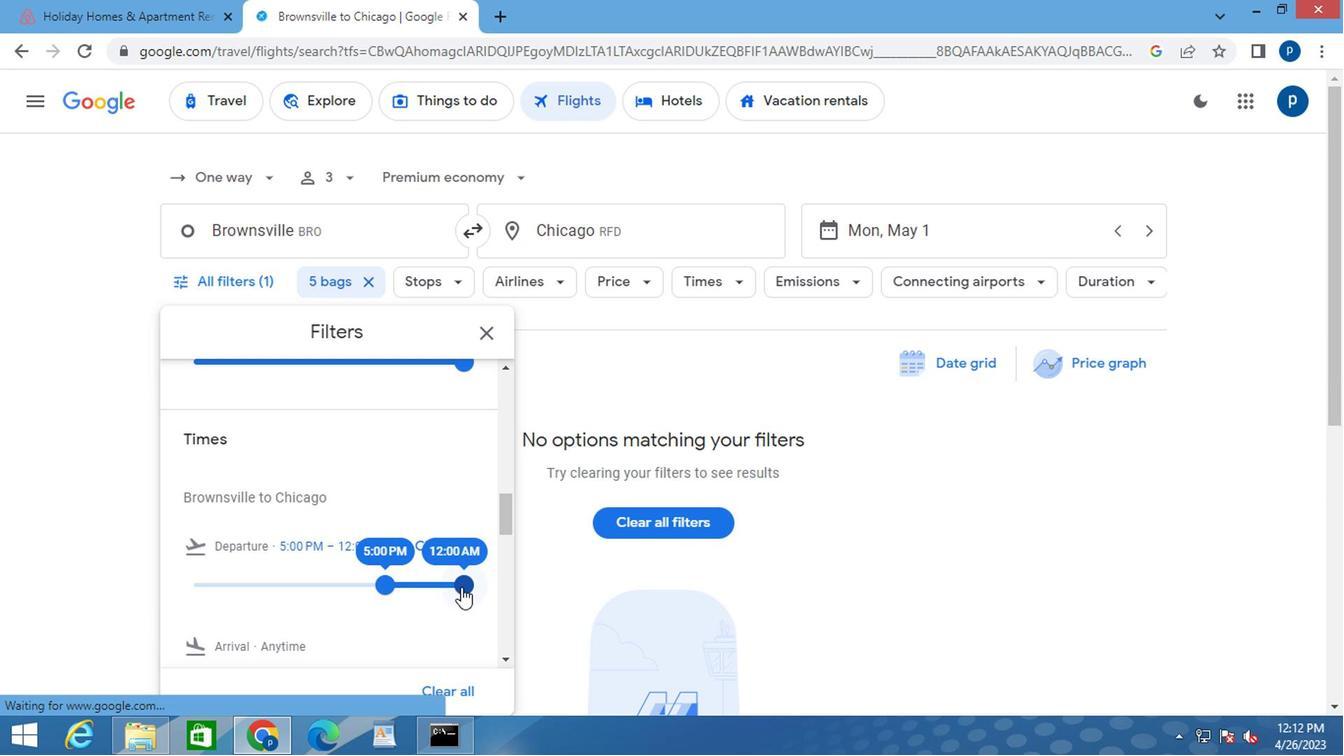 
Action: Mouse moved to (509, 396)
Screenshot: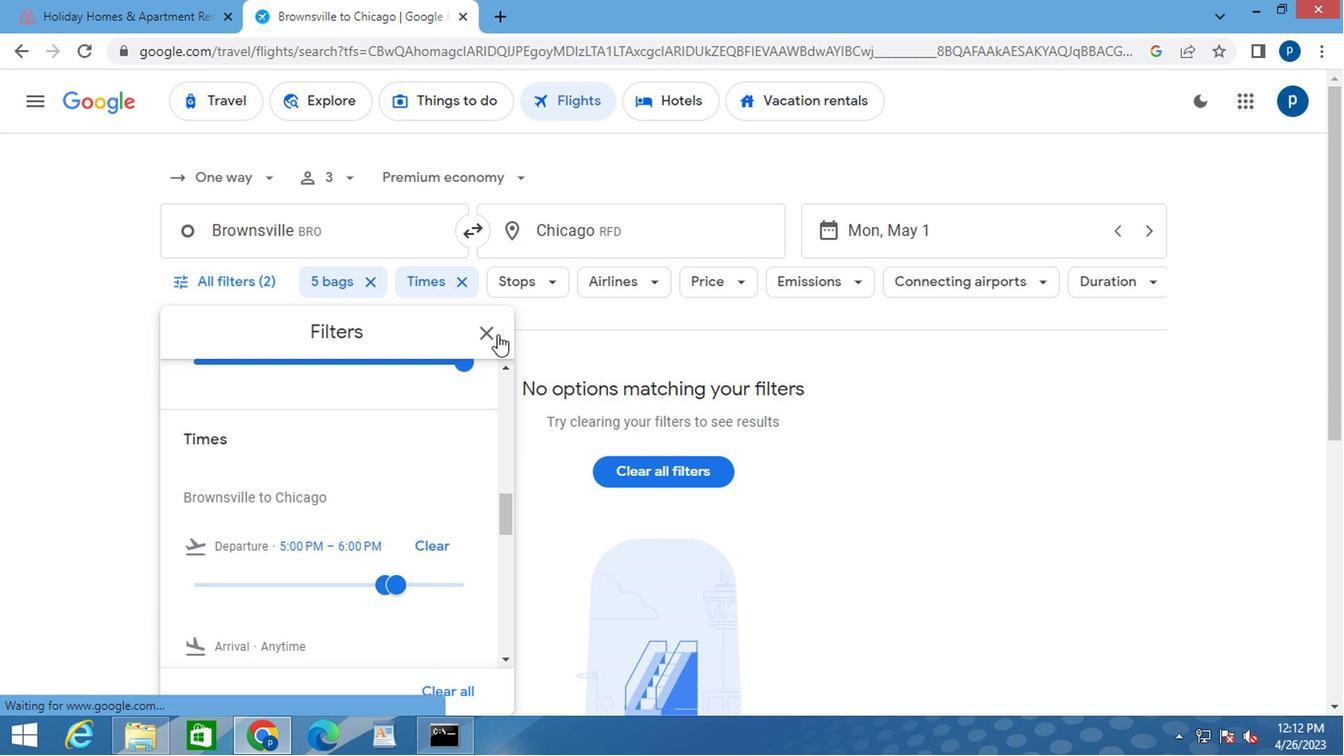 
Action: Mouse pressed left at (509, 396)
Screenshot: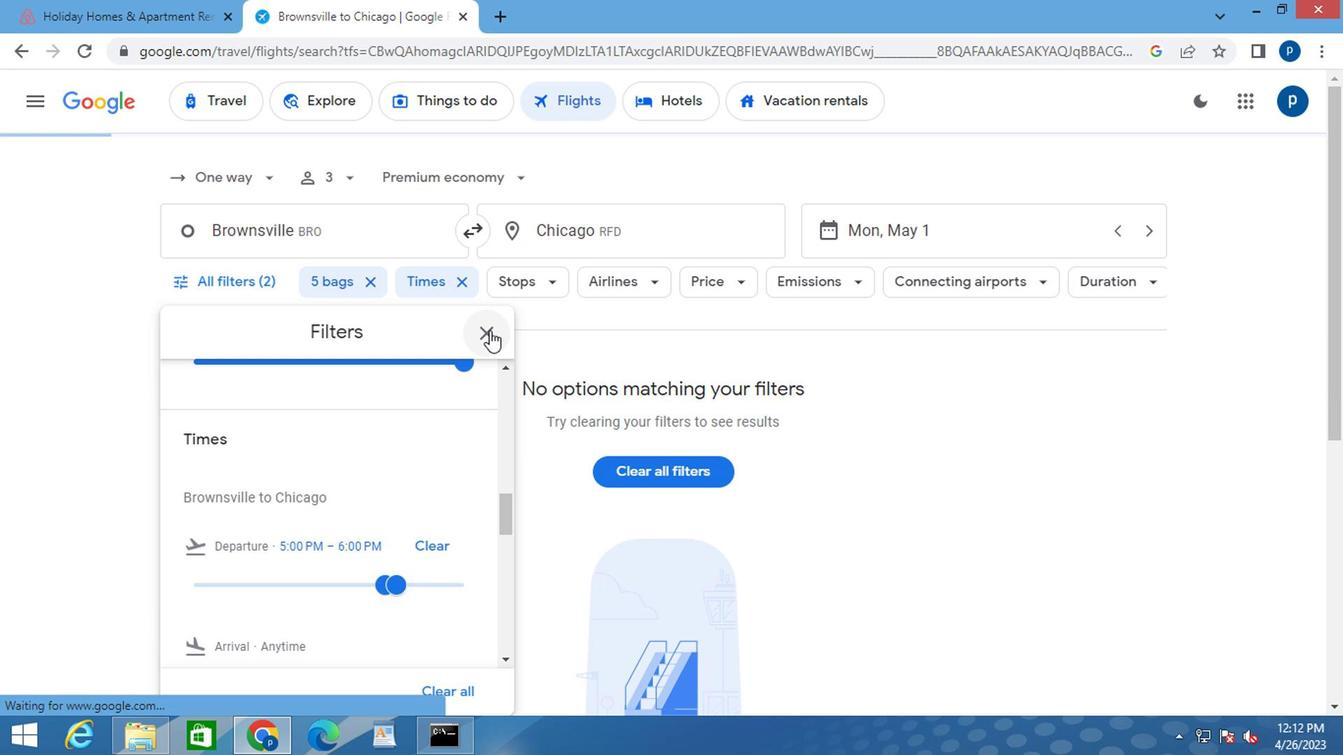 
